 Task: Search one way flight ticket for 2 adults, 2 children, 2 infants in seat in first from Roanoke: Roanoke-blacksburg Regional Airport (woodrum Field) to Greensboro: Piedmont Triad International Airport on 5-1-2023. Choice of flights is JetBlue. Number of bags: 2 carry on bags. Outbound departure time preference is 16:30.
Action: Mouse moved to (195, 345)
Screenshot: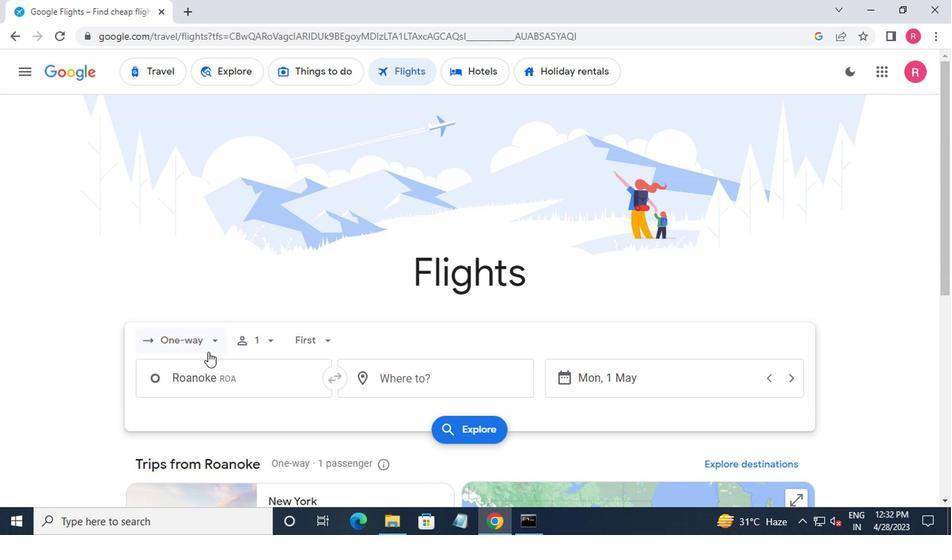 
Action: Mouse pressed left at (195, 345)
Screenshot: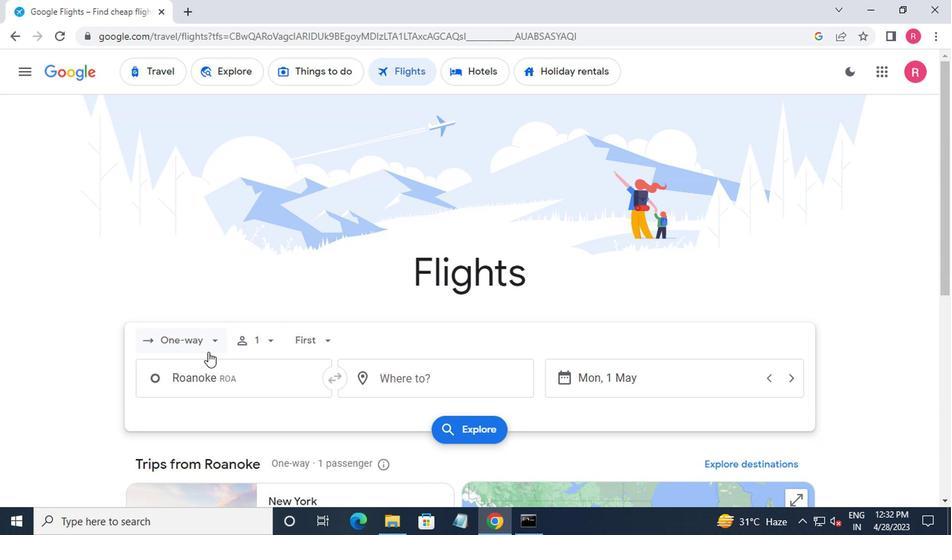 
Action: Mouse moved to (205, 406)
Screenshot: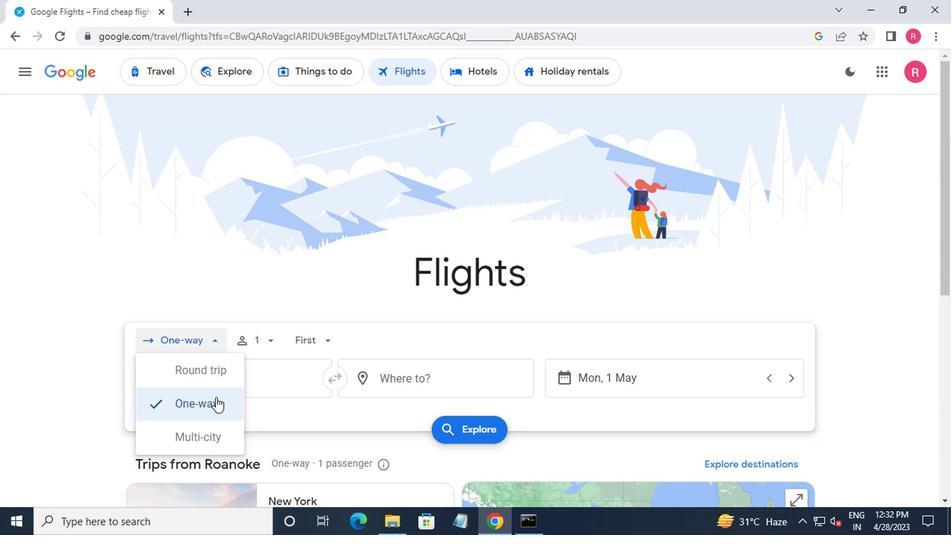 
Action: Mouse pressed left at (205, 406)
Screenshot: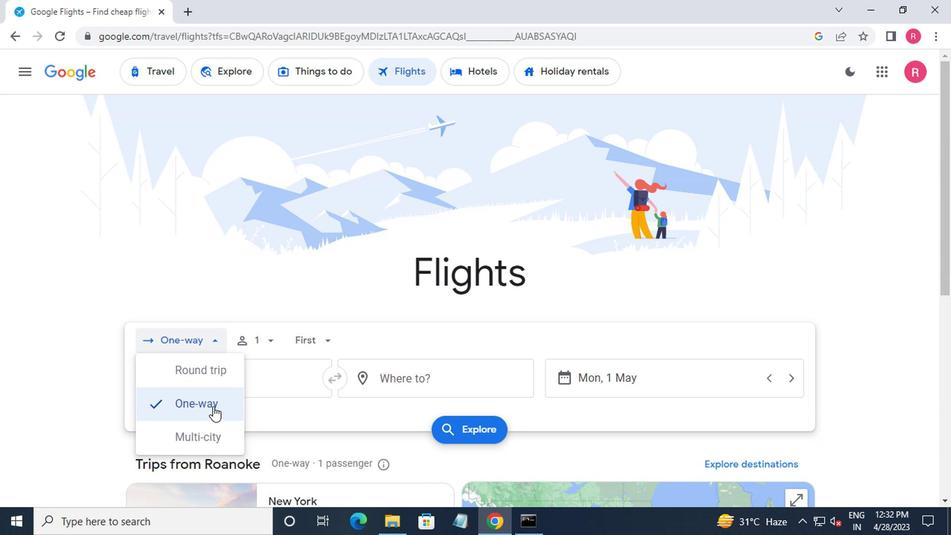 
Action: Mouse moved to (251, 343)
Screenshot: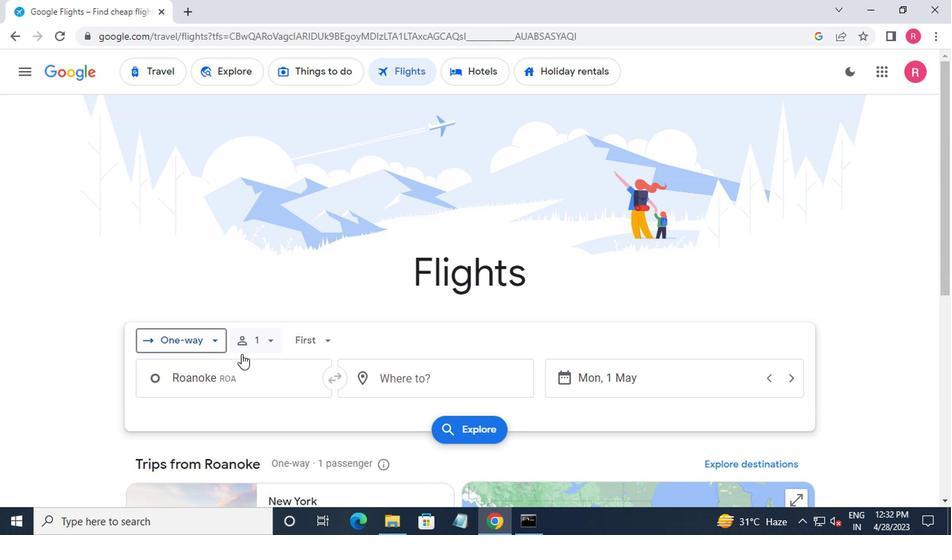
Action: Mouse pressed left at (251, 343)
Screenshot: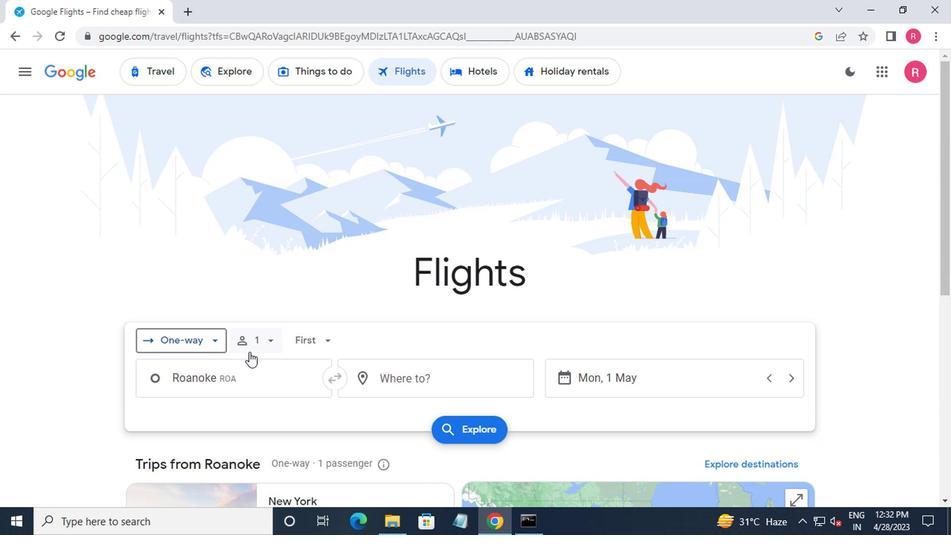 
Action: Mouse moved to (378, 382)
Screenshot: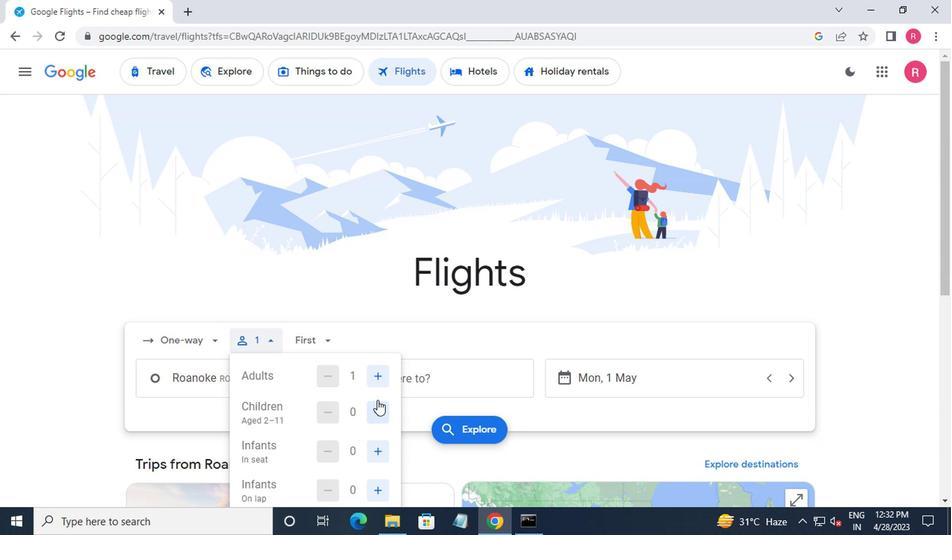 
Action: Mouse pressed left at (378, 382)
Screenshot: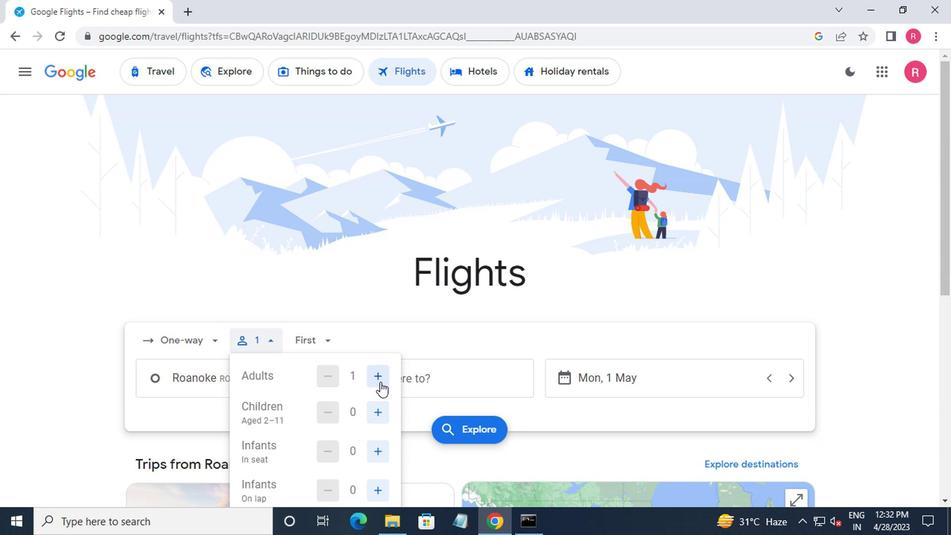 
Action: Mouse pressed left at (378, 382)
Screenshot: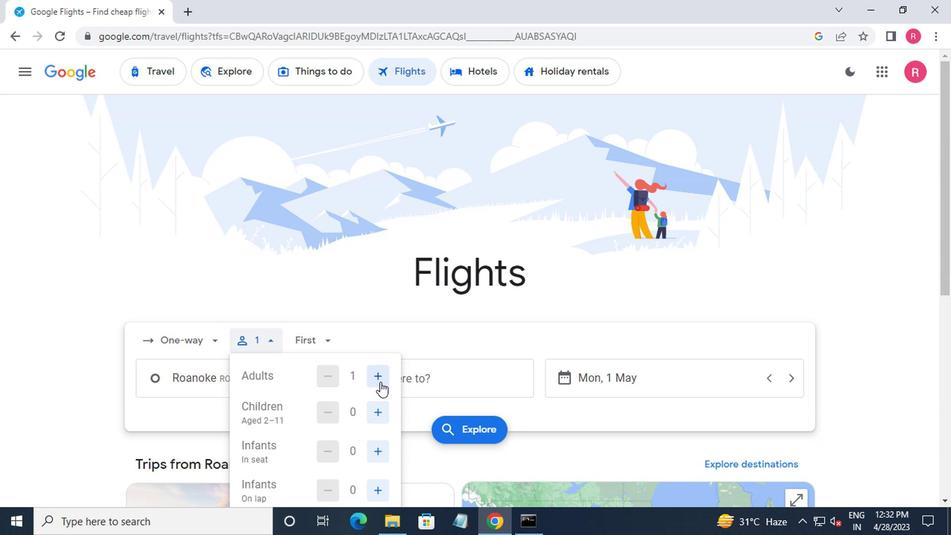 
Action: Mouse moved to (378, 381)
Screenshot: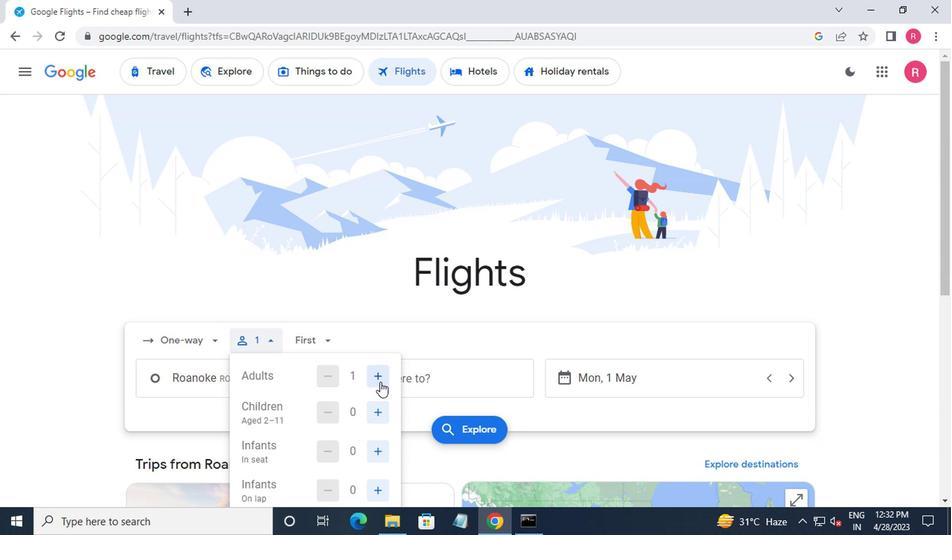 
Action: Mouse pressed left at (378, 381)
Screenshot: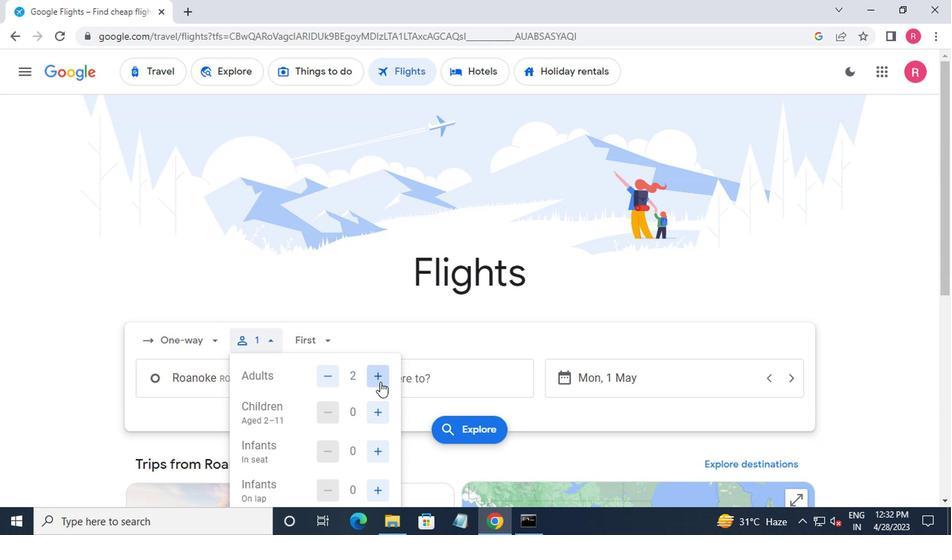 
Action: Mouse pressed left at (378, 381)
Screenshot: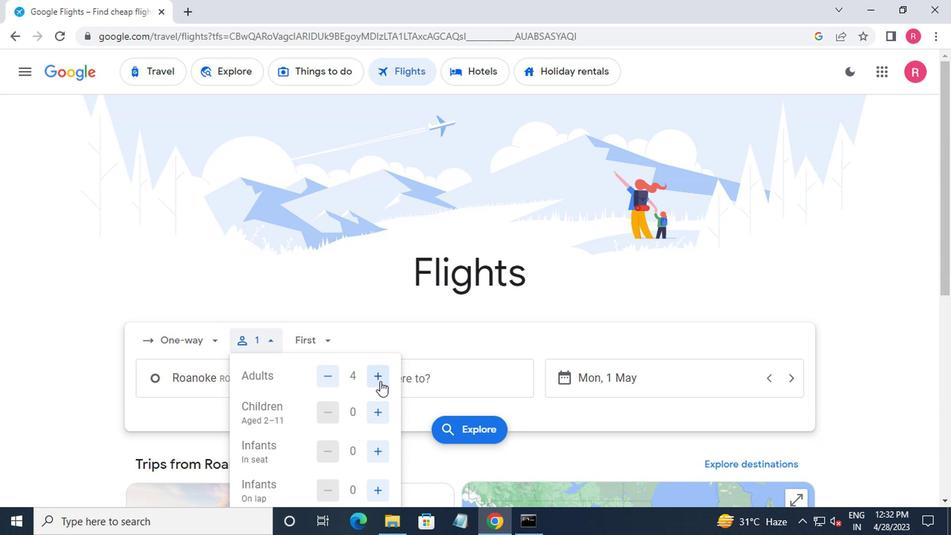 
Action: Mouse moved to (374, 419)
Screenshot: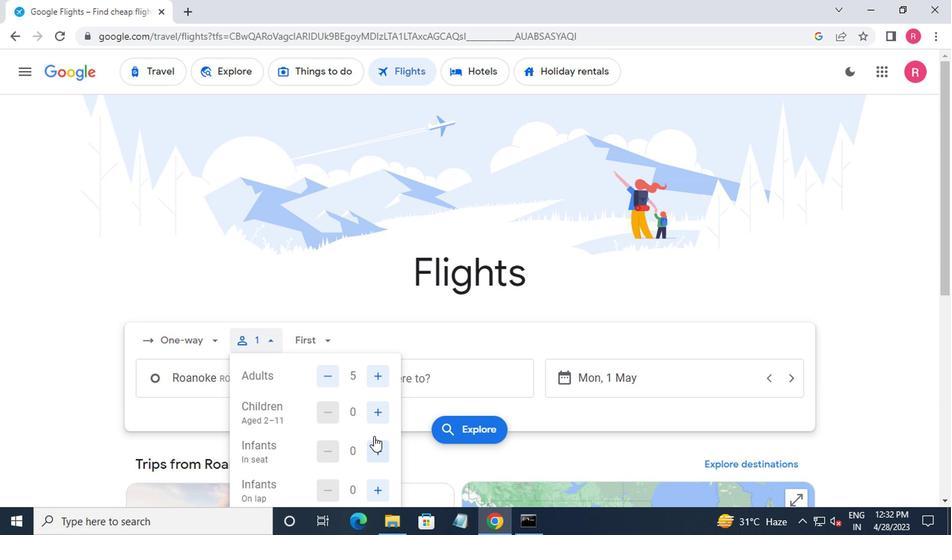 
Action: Mouse pressed left at (374, 419)
Screenshot: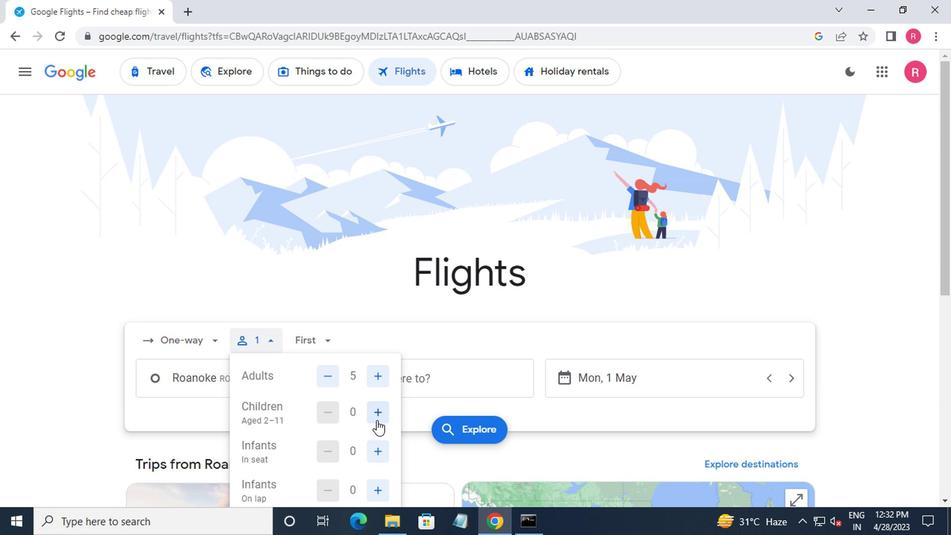 
Action: Mouse pressed left at (374, 419)
Screenshot: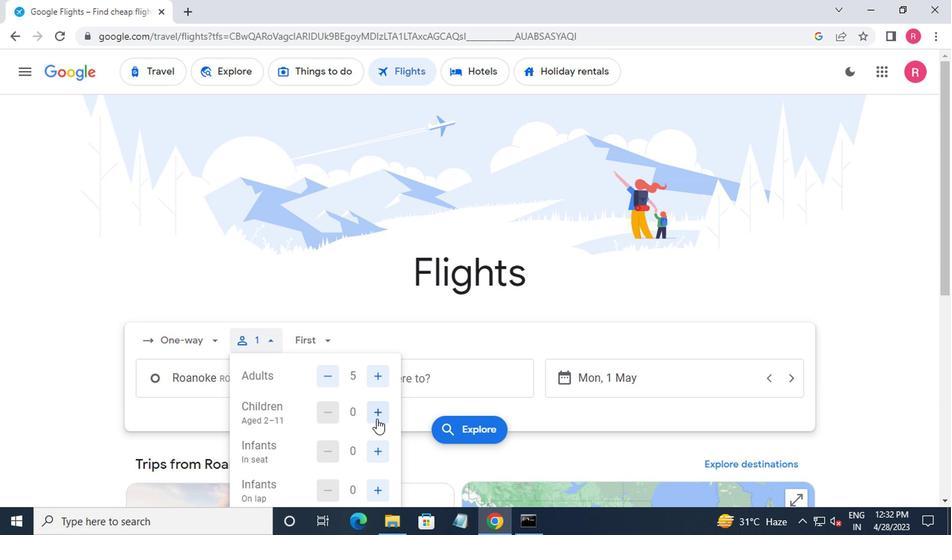 
Action: Mouse pressed left at (374, 419)
Screenshot: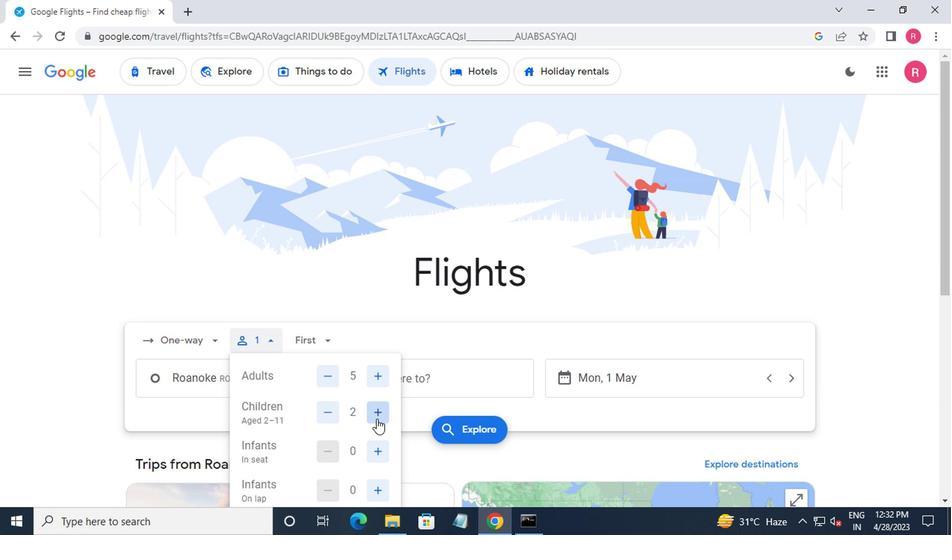 
Action: Mouse moved to (333, 414)
Screenshot: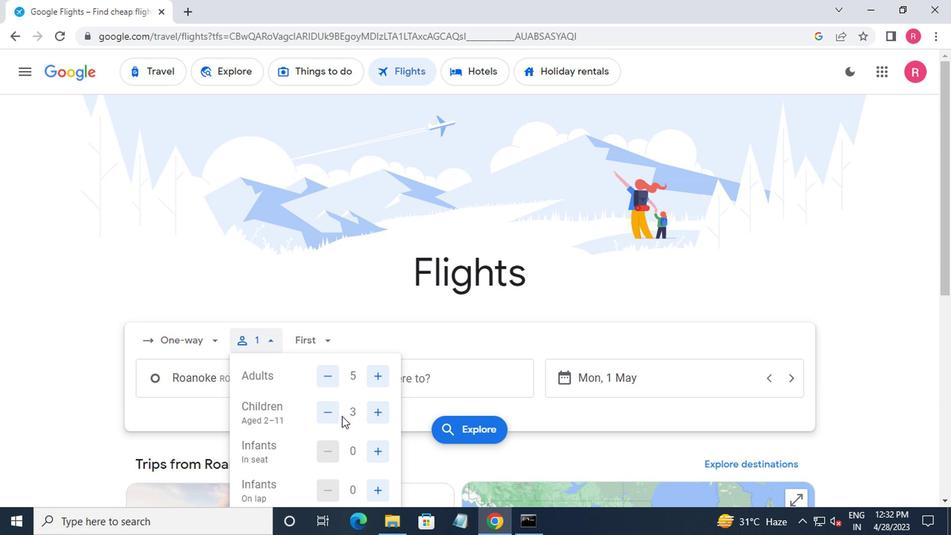 
Action: Mouse pressed left at (333, 414)
Screenshot: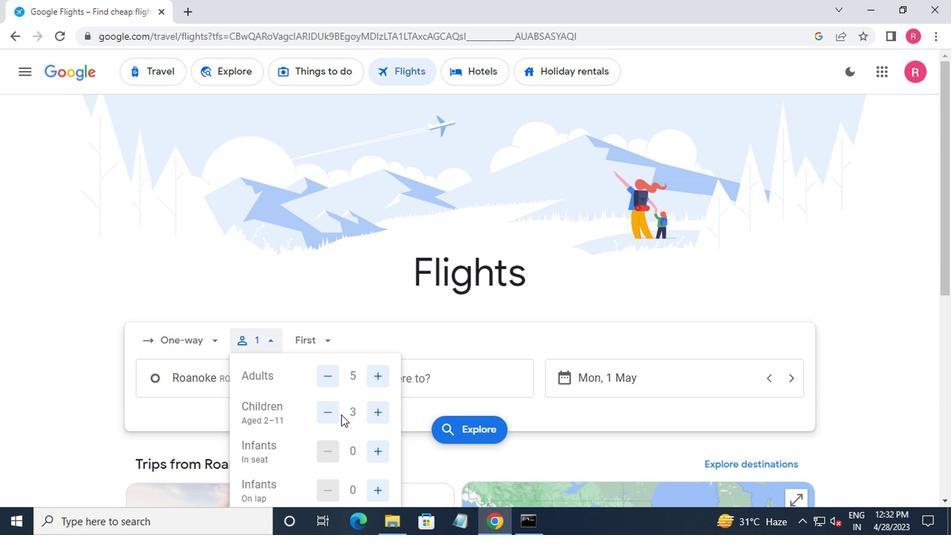 
Action: Mouse moved to (373, 454)
Screenshot: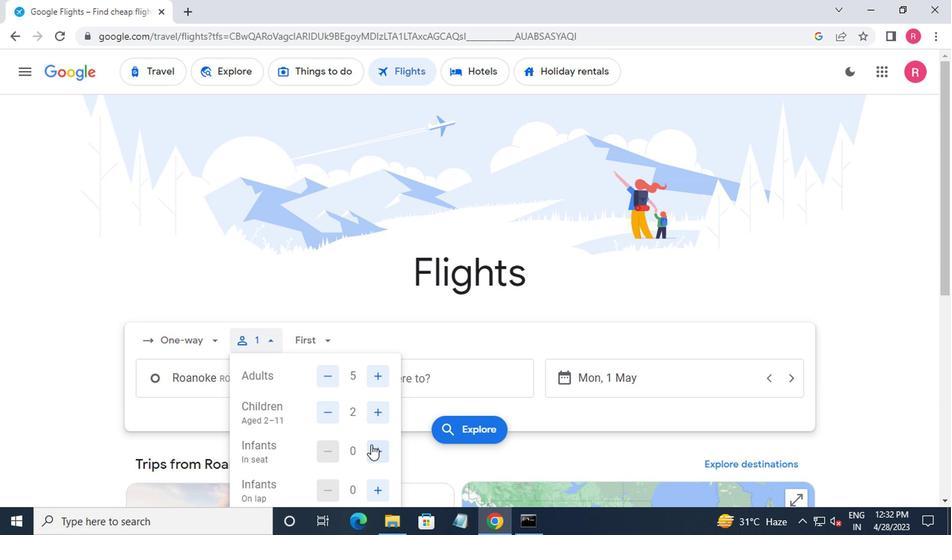 
Action: Mouse pressed left at (373, 454)
Screenshot: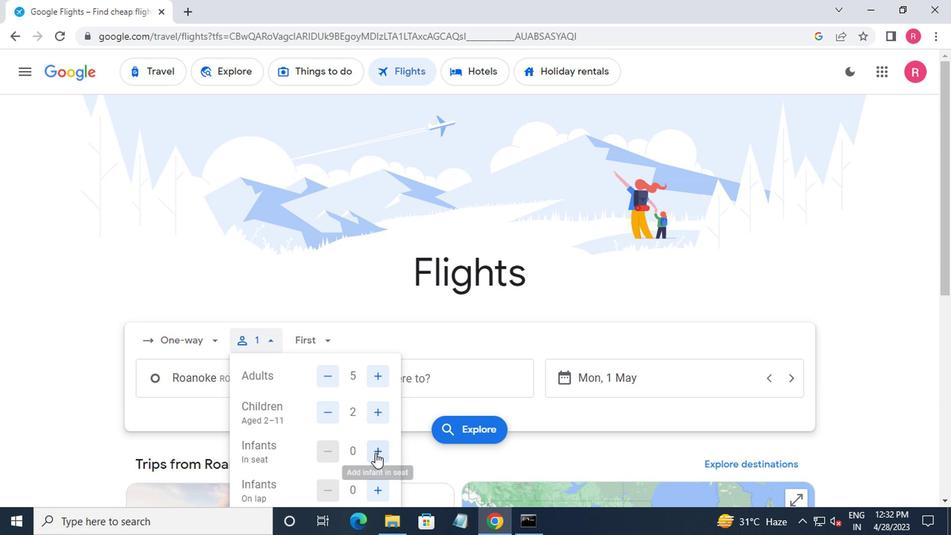 
Action: Mouse moved to (382, 491)
Screenshot: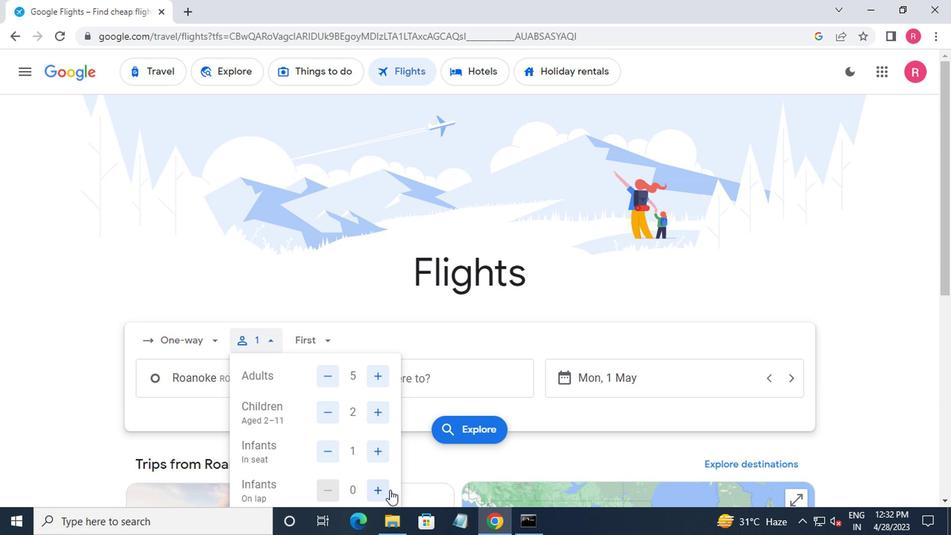 
Action: Mouse pressed left at (382, 491)
Screenshot: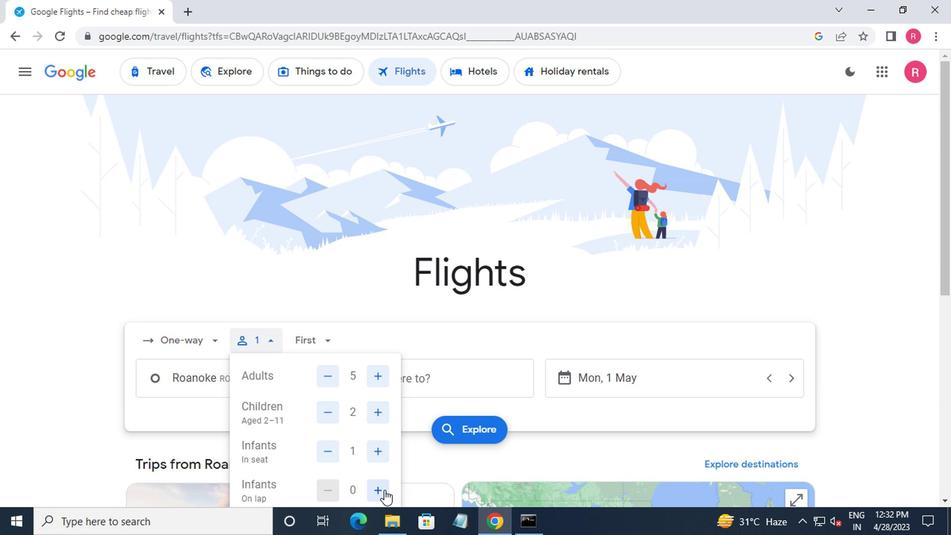 
Action: Mouse pressed left at (382, 491)
Screenshot: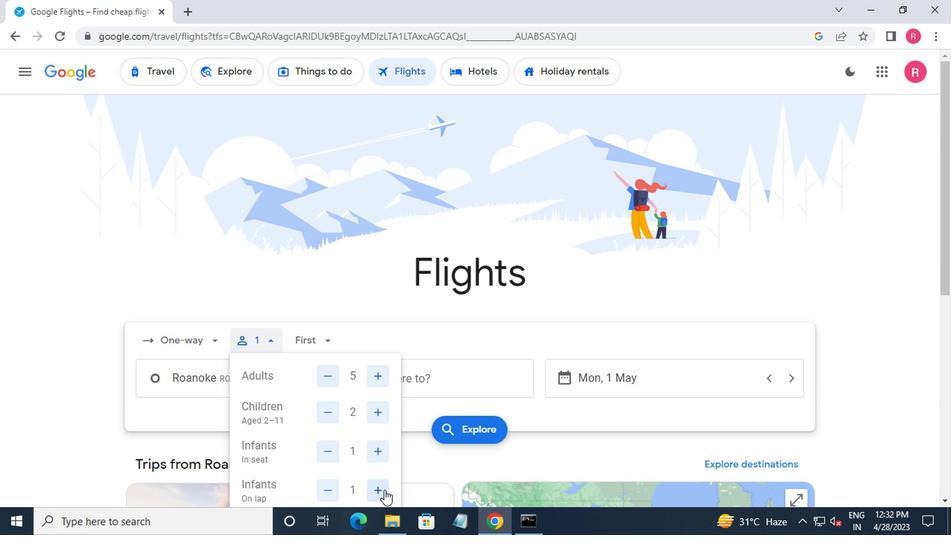
Action: Mouse moved to (328, 492)
Screenshot: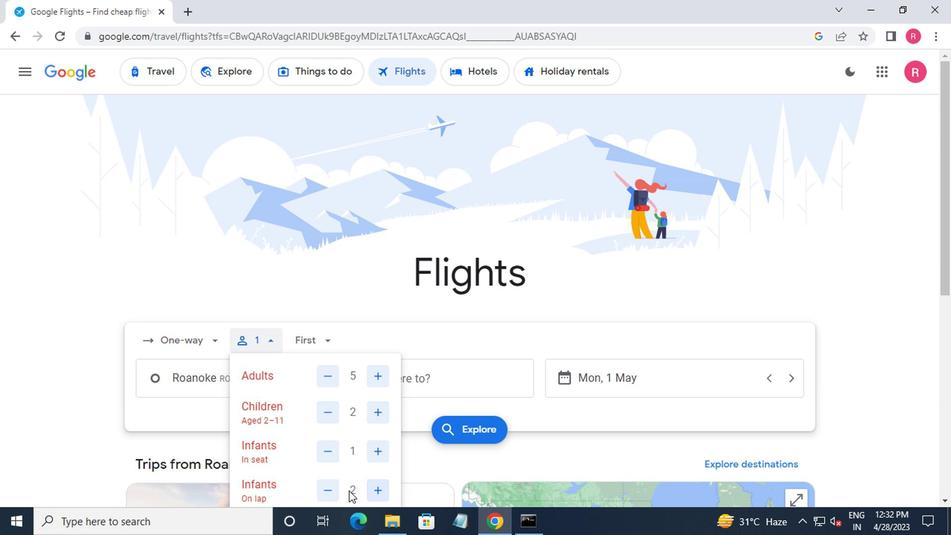 
Action: Mouse pressed left at (328, 492)
Screenshot: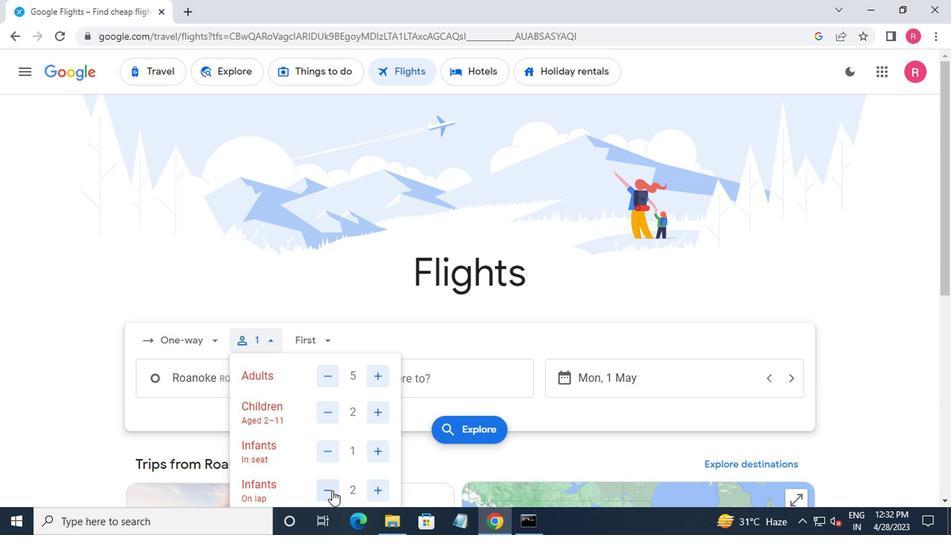 
Action: Mouse moved to (304, 337)
Screenshot: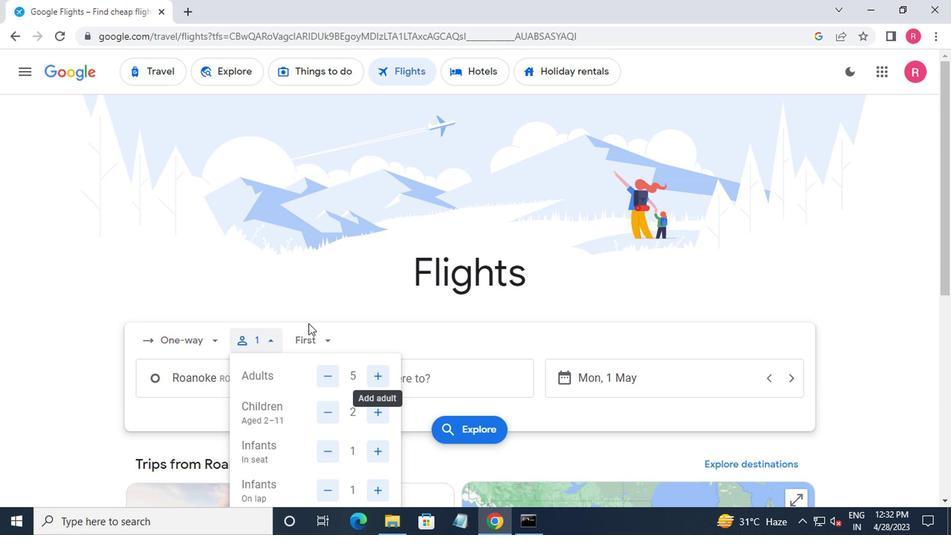 
Action: Mouse pressed left at (304, 337)
Screenshot: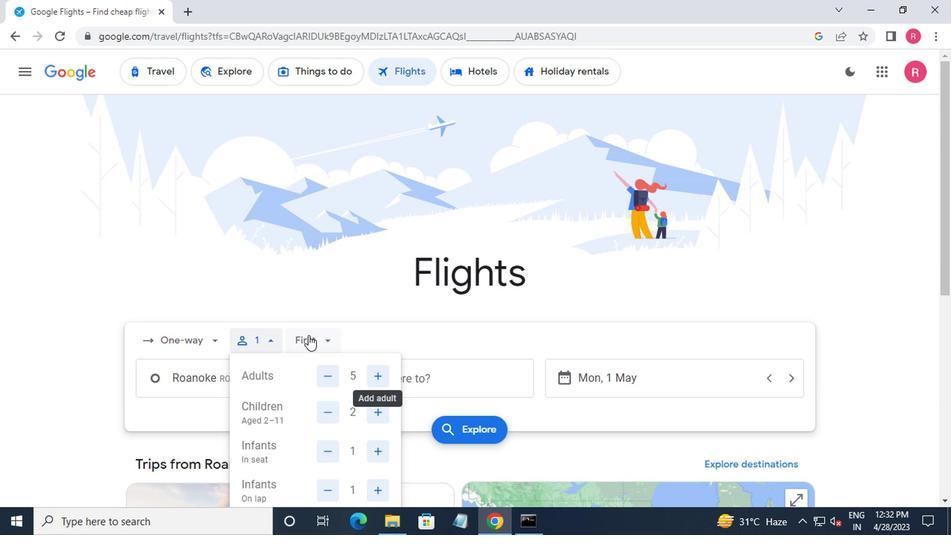 
Action: Mouse moved to (348, 378)
Screenshot: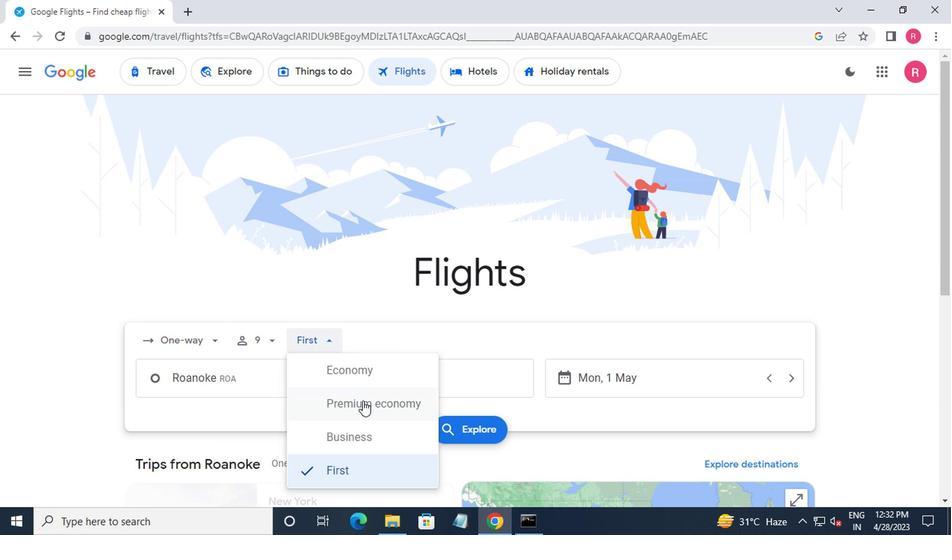 
Action: Mouse pressed left at (348, 378)
Screenshot: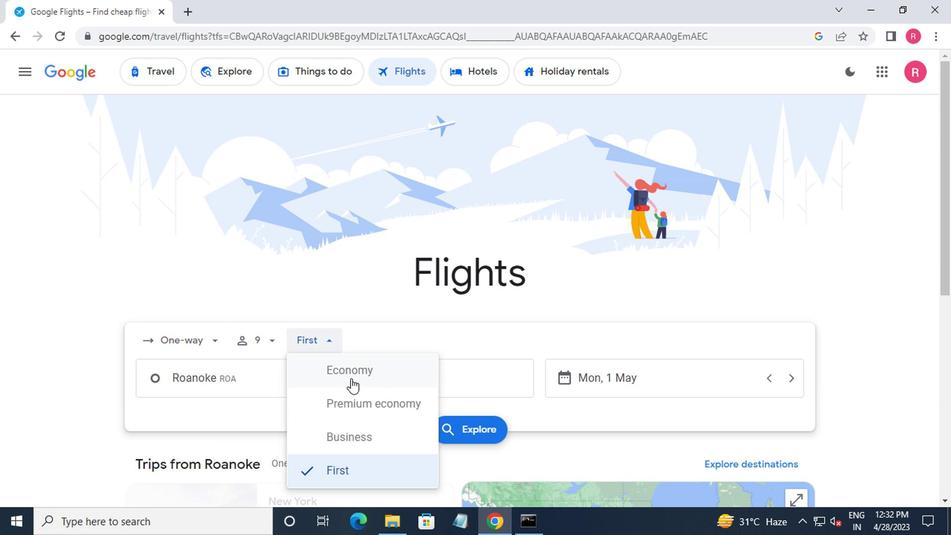 
Action: Mouse moved to (289, 386)
Screenshot: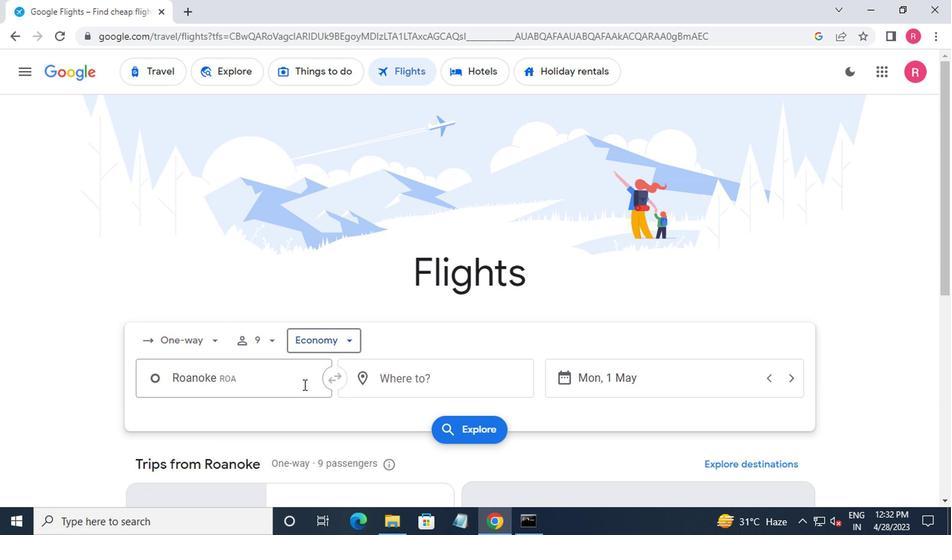 
Action: Mouse pressed left at (289, 386)
Screenshot: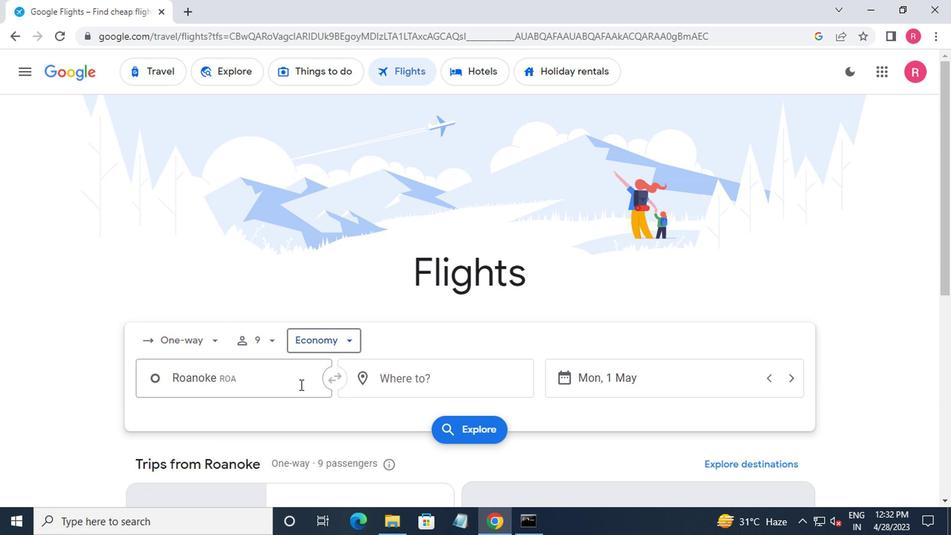 
Action: Mouse moved to (297, 450)
Screenshot: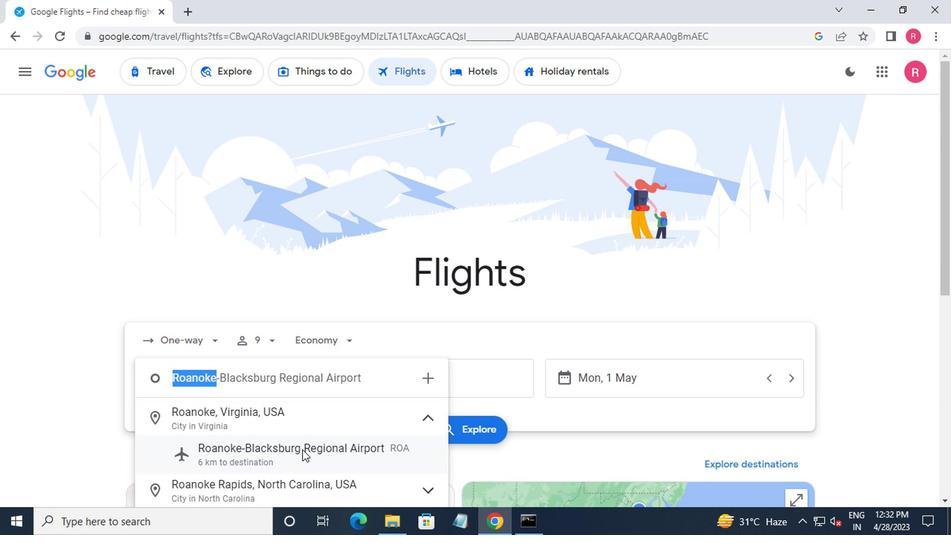 
Action: Mouse pressed left at (297, 450)
Screenshot: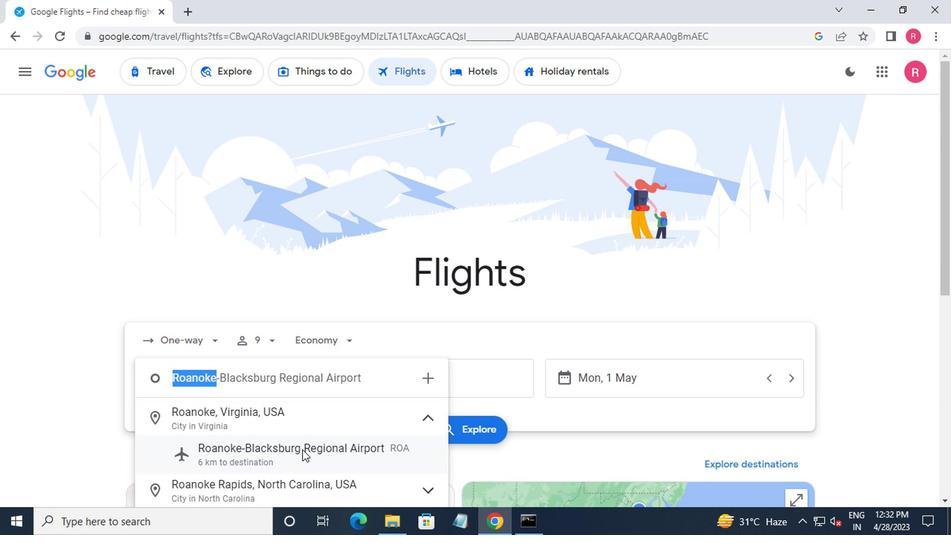 
Action: Mouse moved to (393, 388)
Screenshot: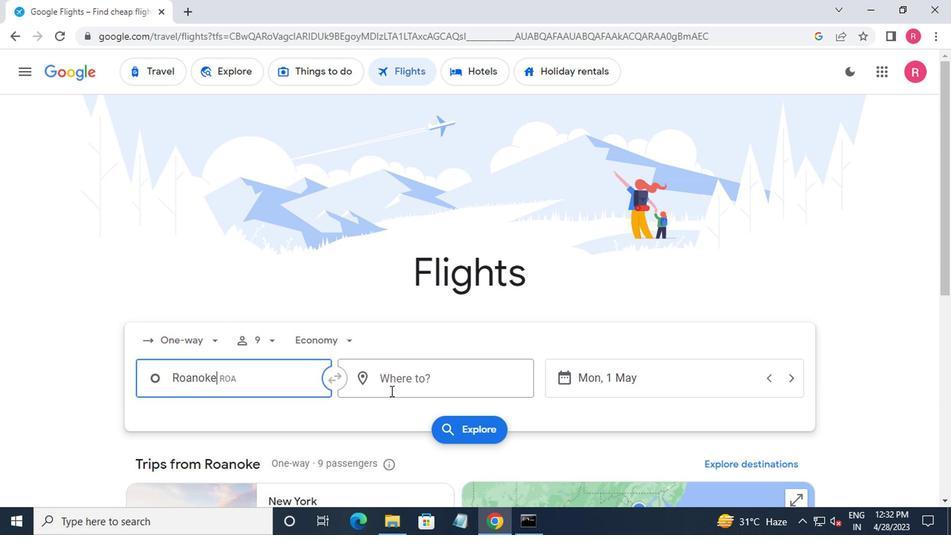 
Action: Mouse pressed left at (393, 388)
Screenshot: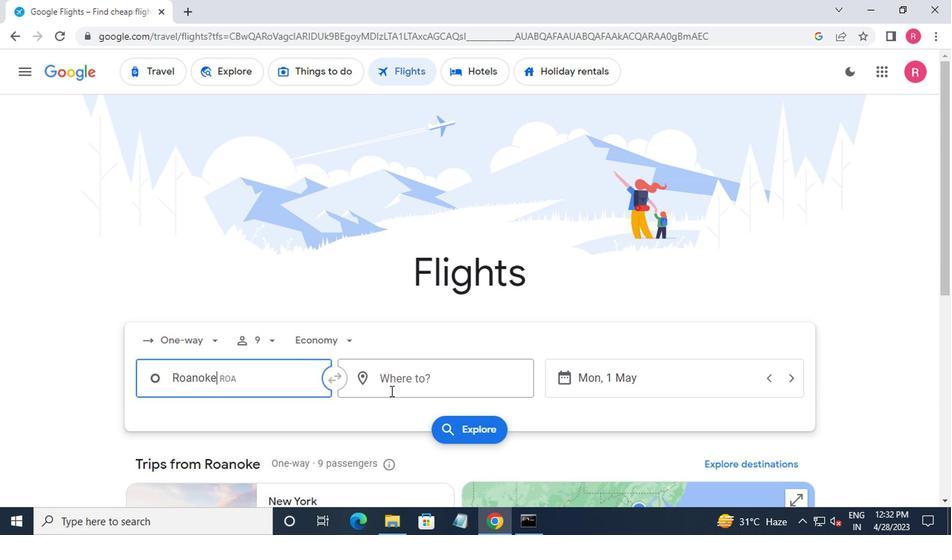 
Action: Mouse moved to (410, 457)
Screenshot: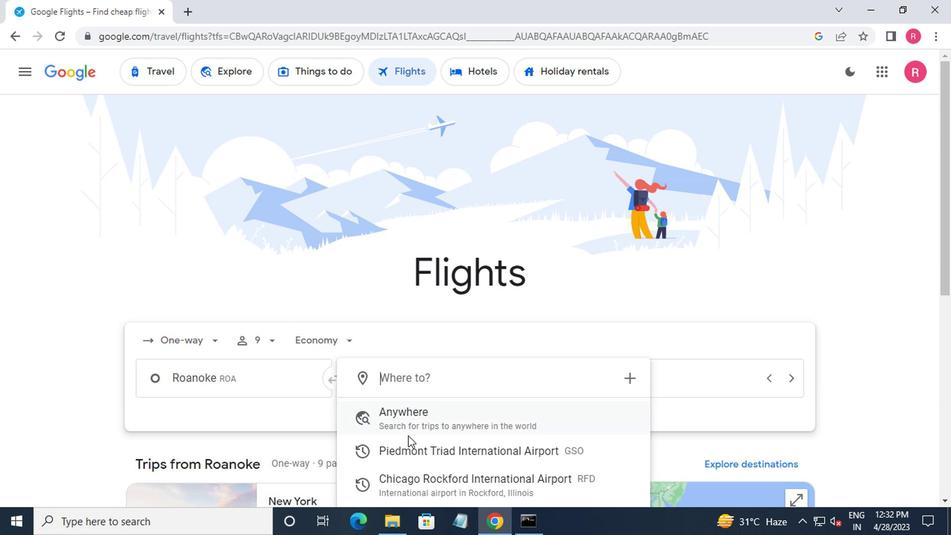 
Action: Mouse scrolled (410, 456) with delta (0, 0)
Screenshot: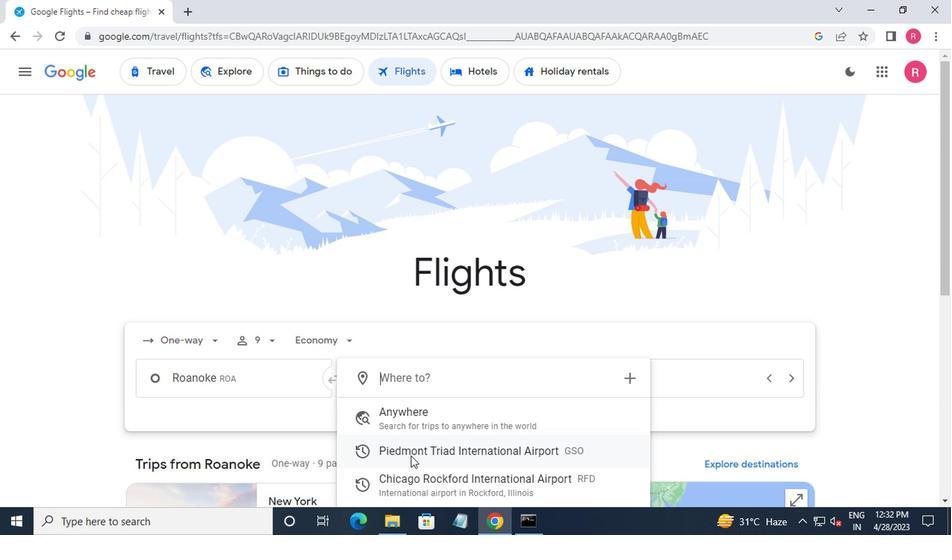 
Action: Mouse moved to (402, 453)
Screenshot: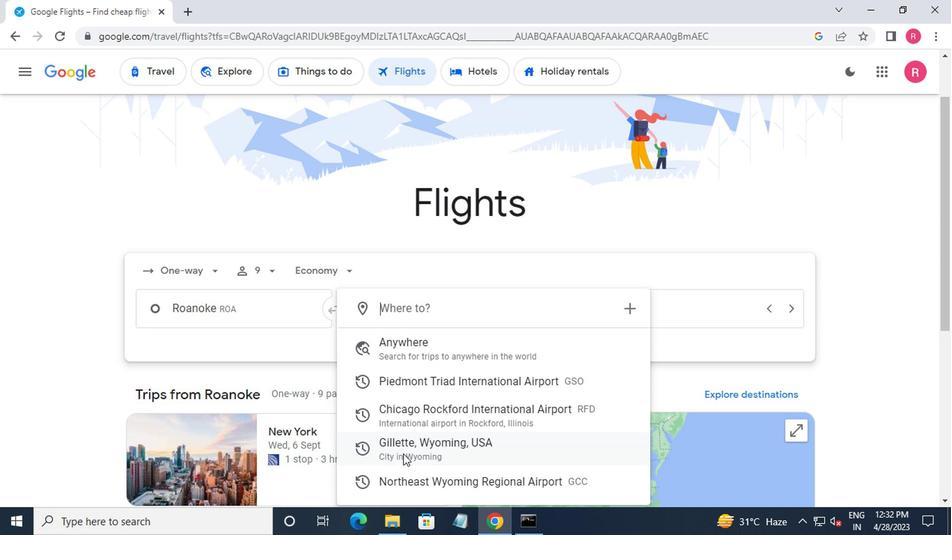 
Action: Mouse pressed left at (402, 453)
Screenshot: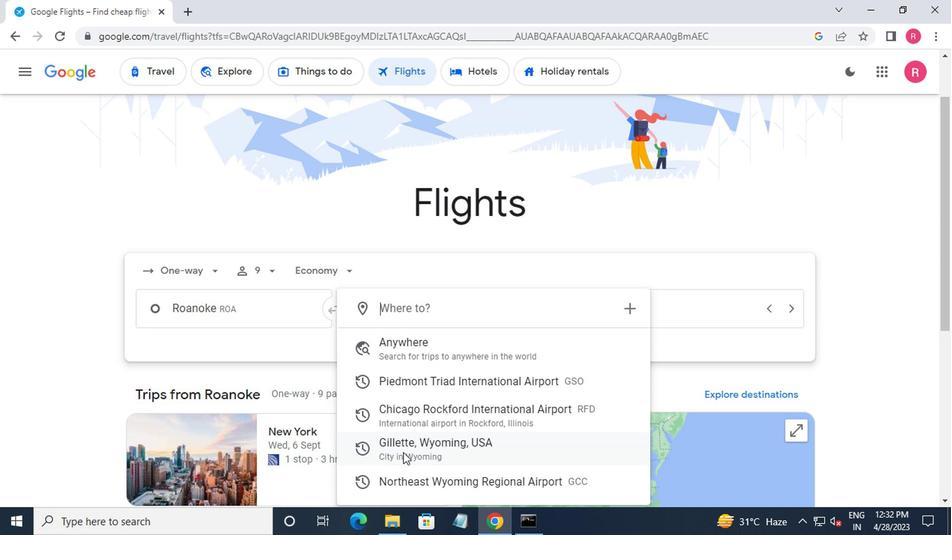 
Action: Mouse moved to (649, 310)
Screenshot: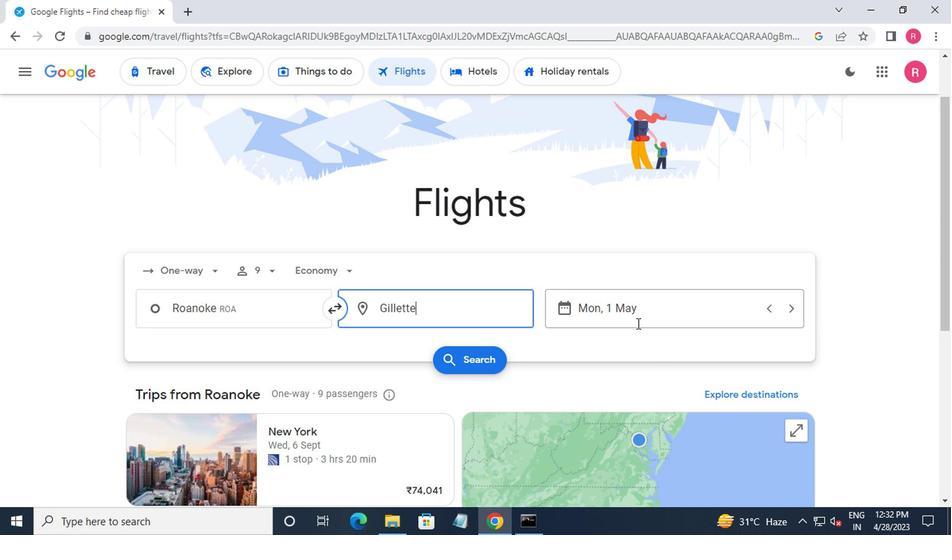 
Action: Mouse pressed left at (649, 310)
Screenshot: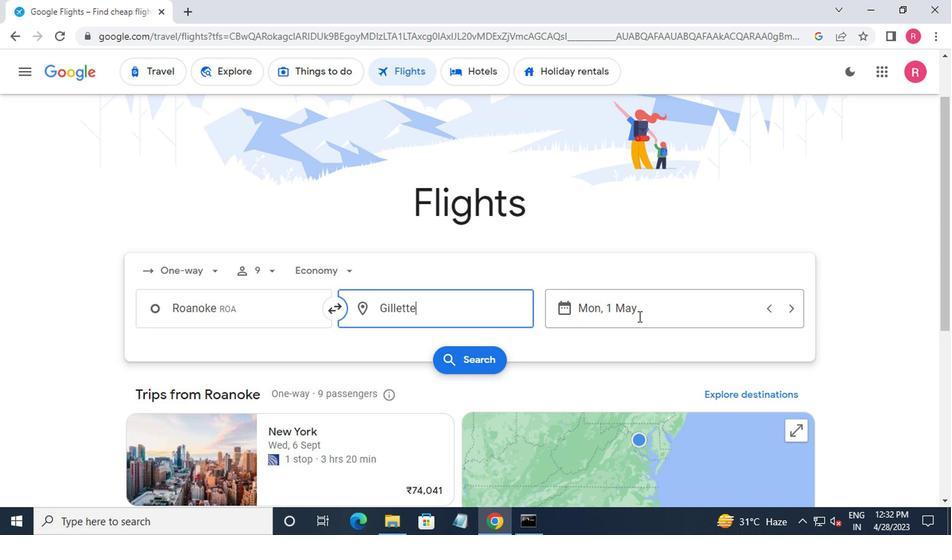 
Action: Mouse moved to (651, 313)
Screenshot: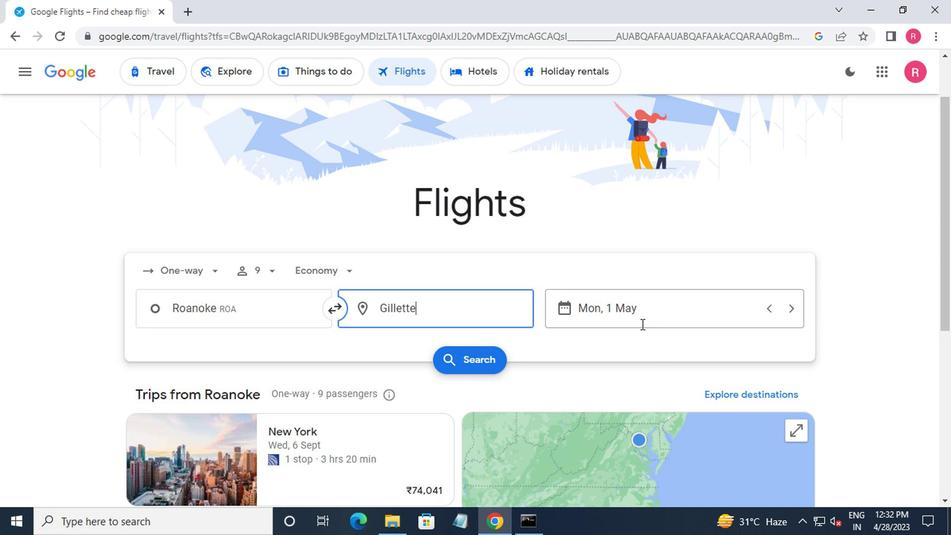 
Action: Mouse pressed left at (651, 313)
Screenshot: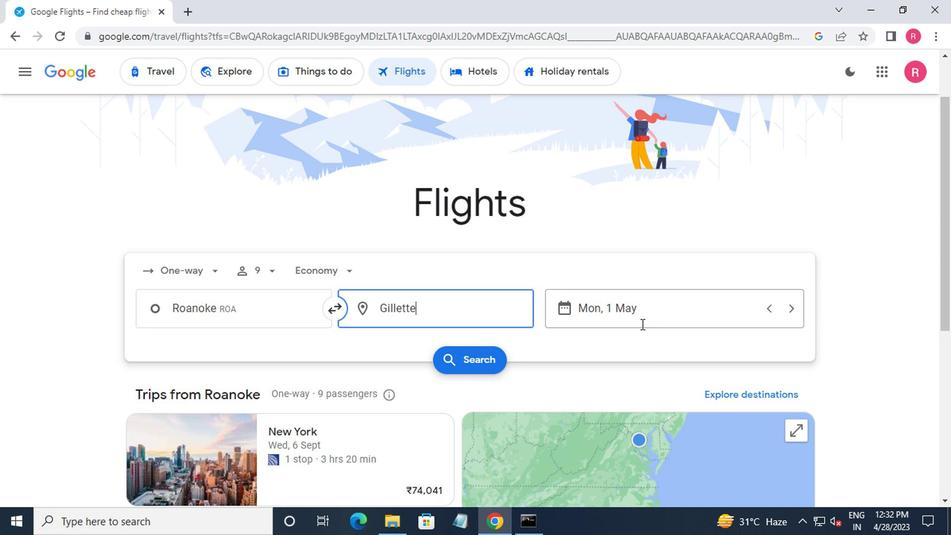 
Action: Mouse moved to (616, 255)
Screenshot: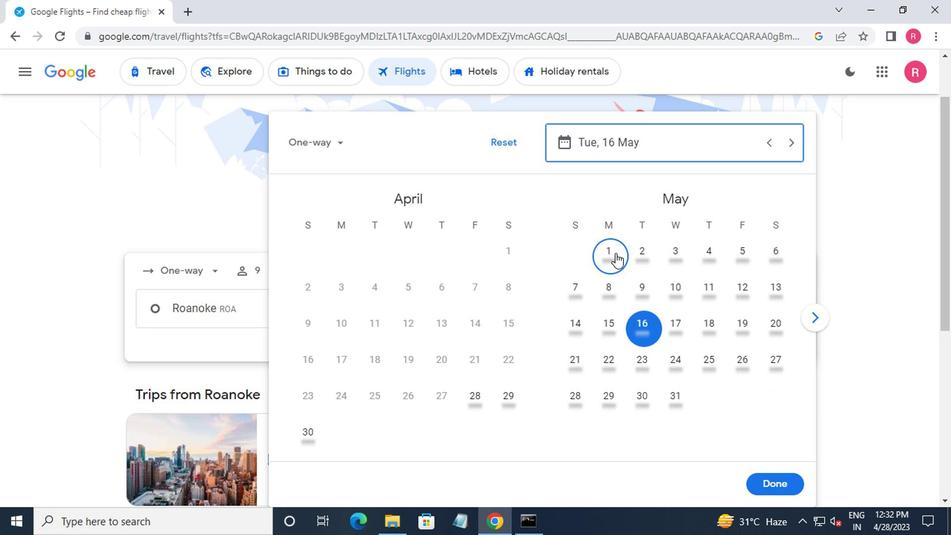 
Action: Mouse pressed left at (616, 255)
Screenshot: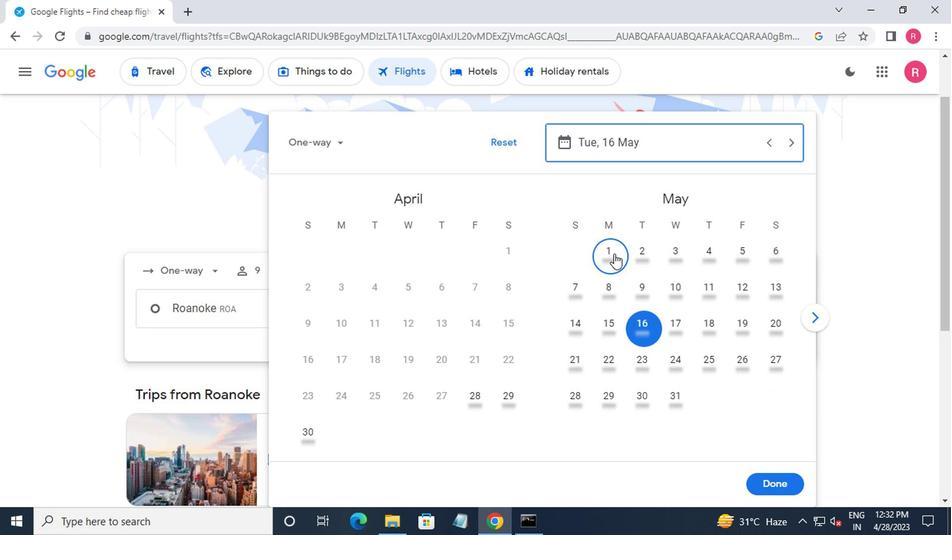 
Action: Mouse moved to (782, 482)
Screenshot: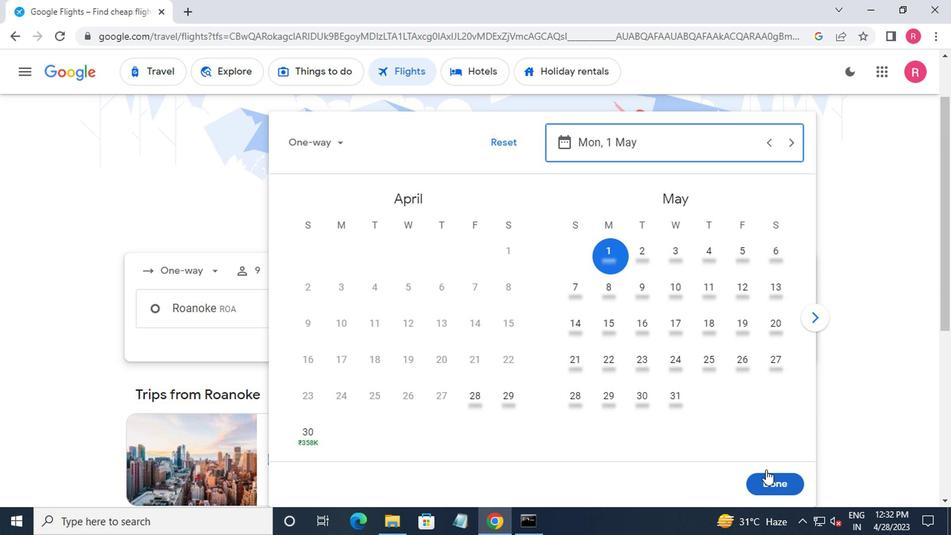 
Action: Mouse pressed left at (782, 482)
Screenshot: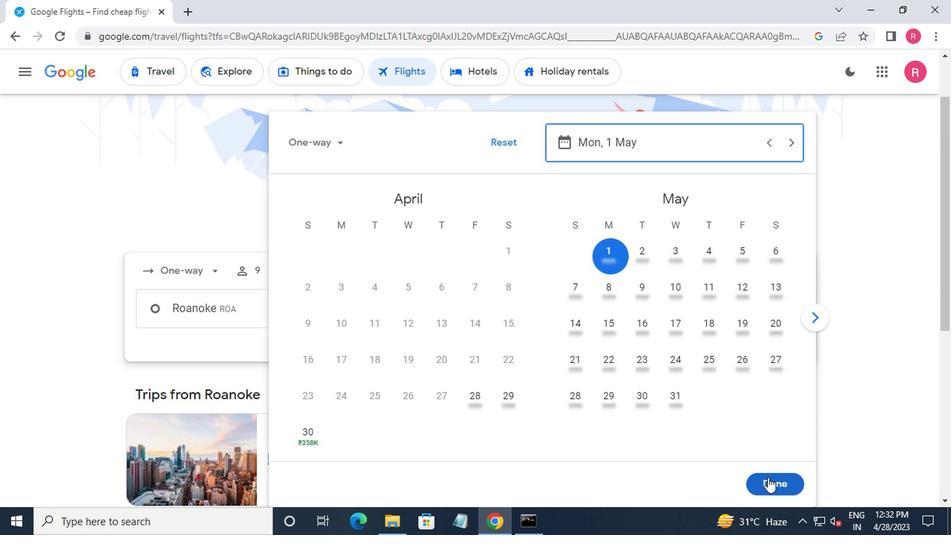 
Action: Mouse moved to (448, 357)
Screenshot: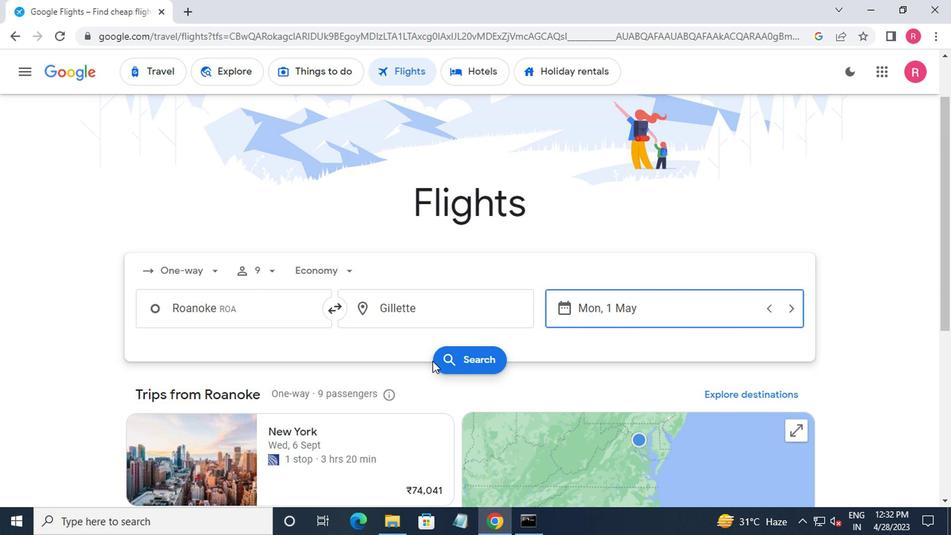 
Action: Mouse pressed left at (448, 357)
Screenshot: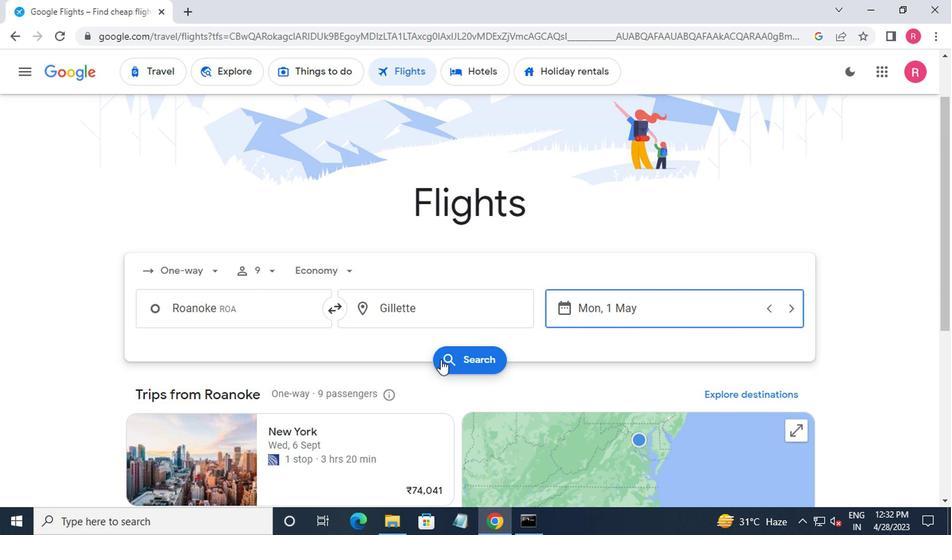 
Action: Mouse moved to (145, 200)
Screenshot: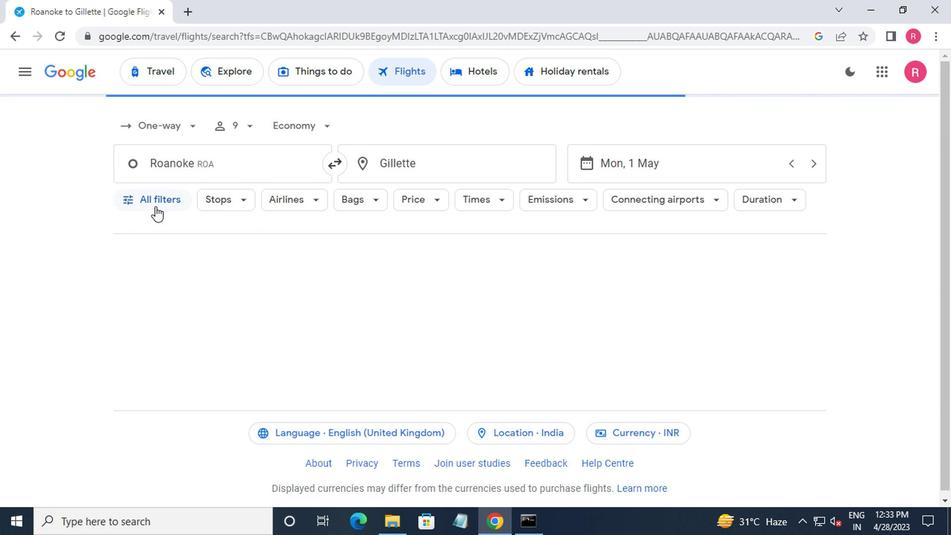 
Action: Mouse pressed left at (145, 200)
Screenshot: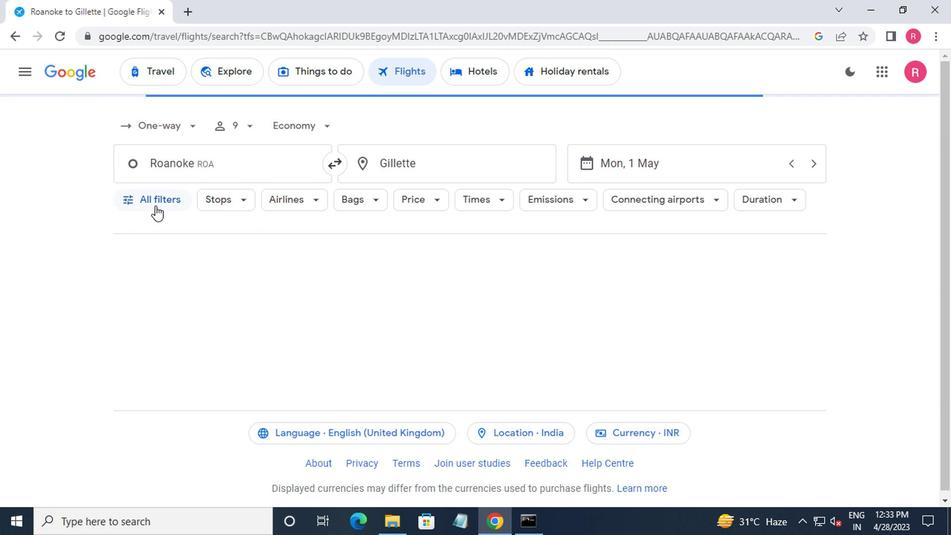 
Action: Mouse moved to (201, 310)
Screenshot: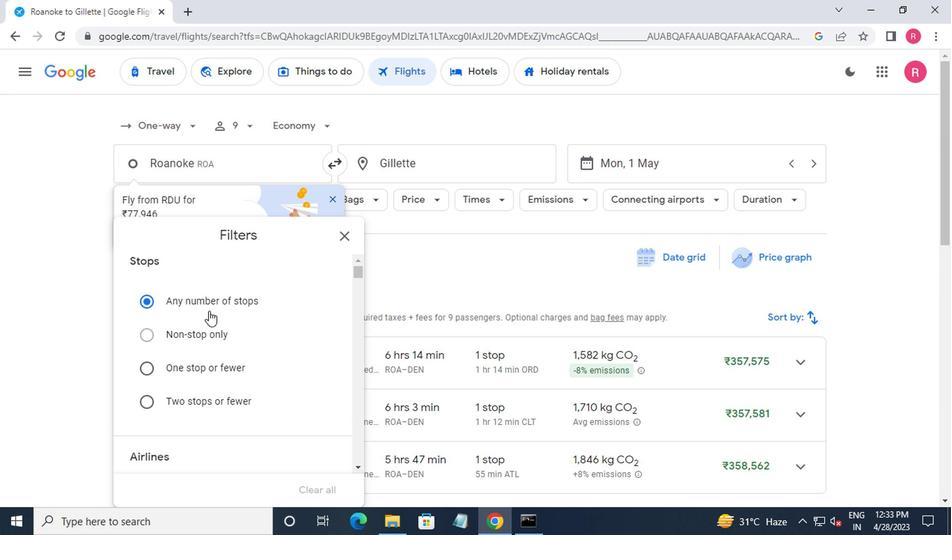 
Action: Mouse scrolled (201, 309) with delta (0, 0)
Screenshot: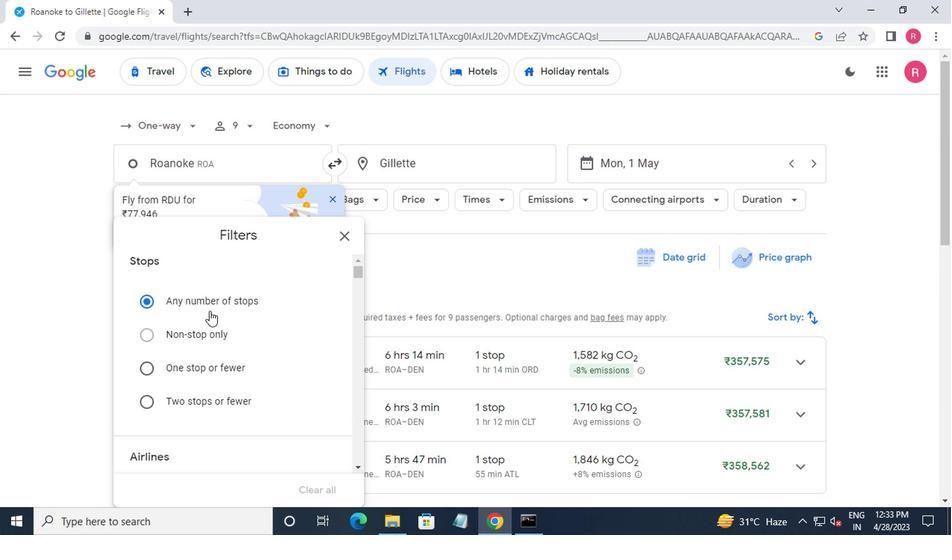 
Action: Mouse scrolled (201, 309) with delta (0, 0)
Screenshot: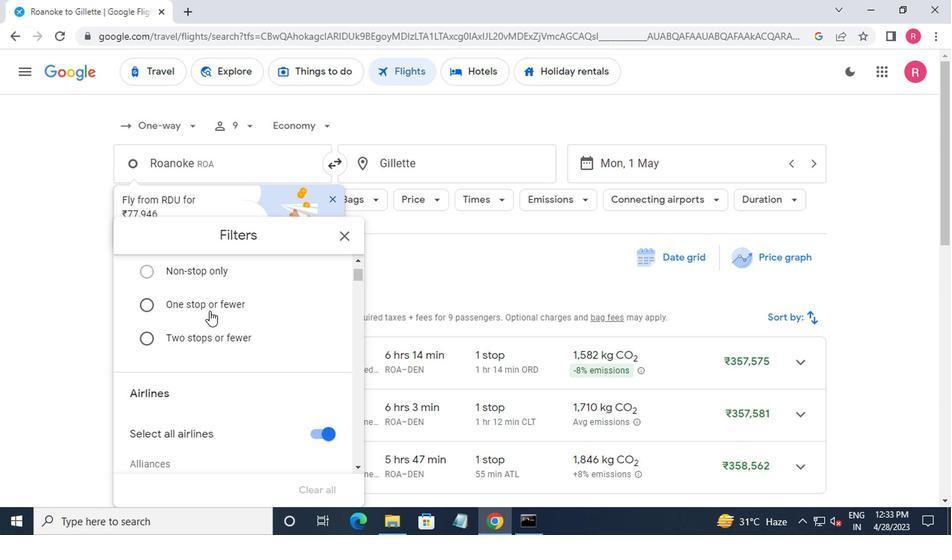 
Action: Mouse scrolled (201, 309) with delta (0, 0)
Screenshot: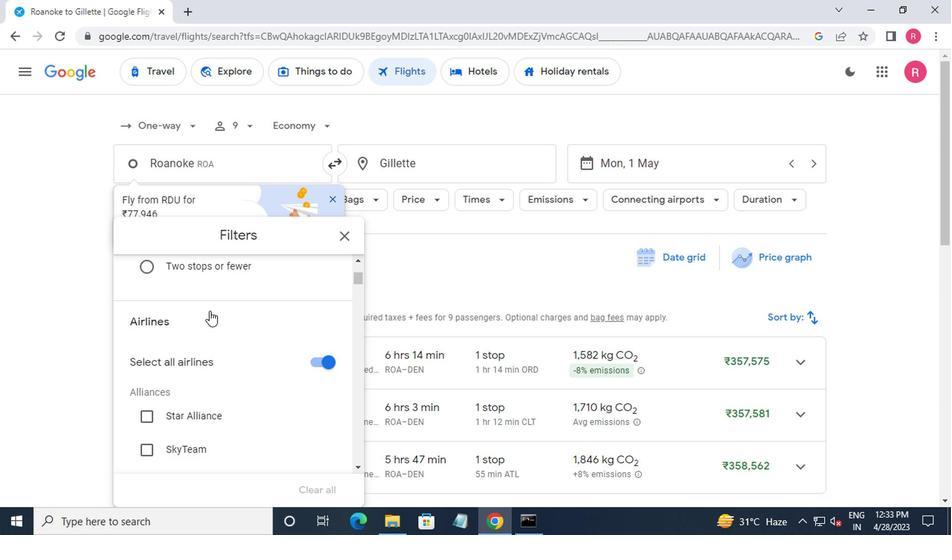 
Action: Mouse scrolled (201, 309) with delta (0, 0)
Screenshot: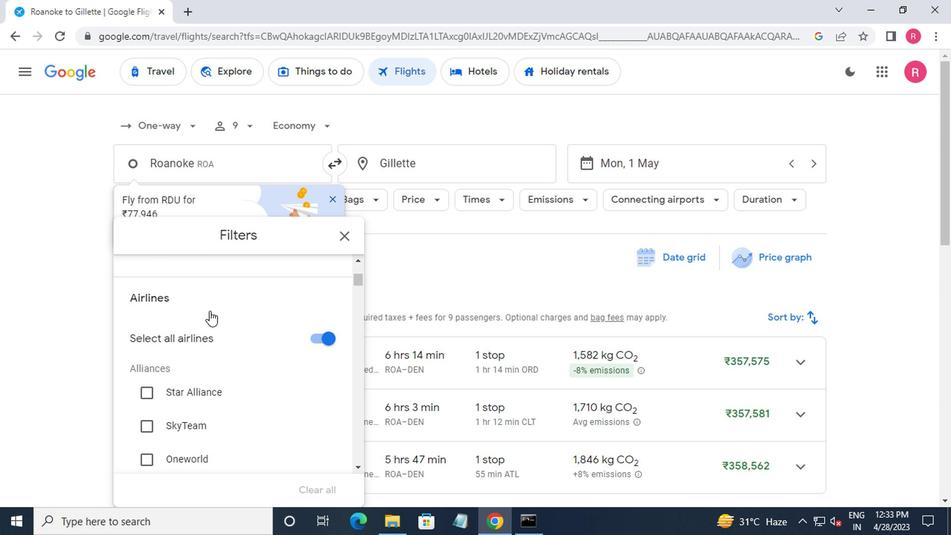 
Action: Mouse moved to (202, 310)
Screenshot: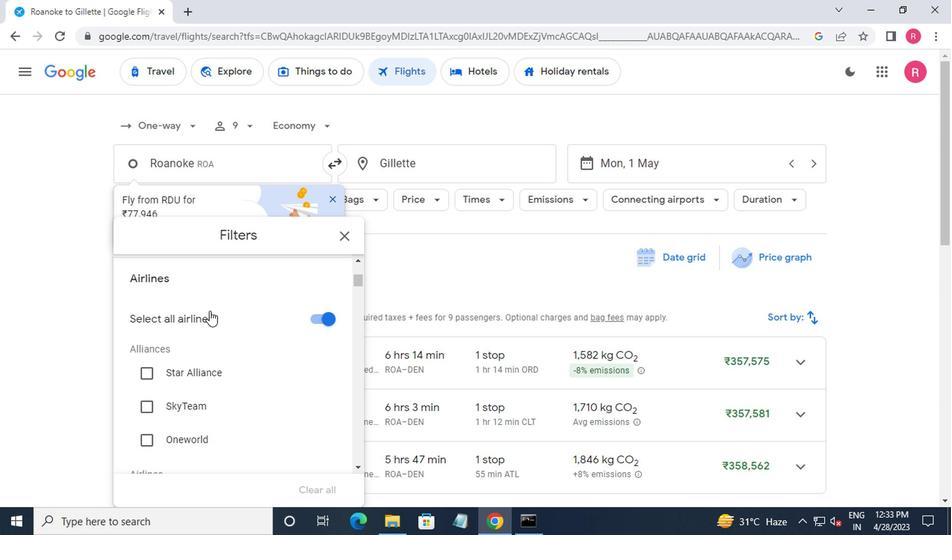 
Action: Mouse scrolled (202, 309) with delta (0, 0)
Screenshot: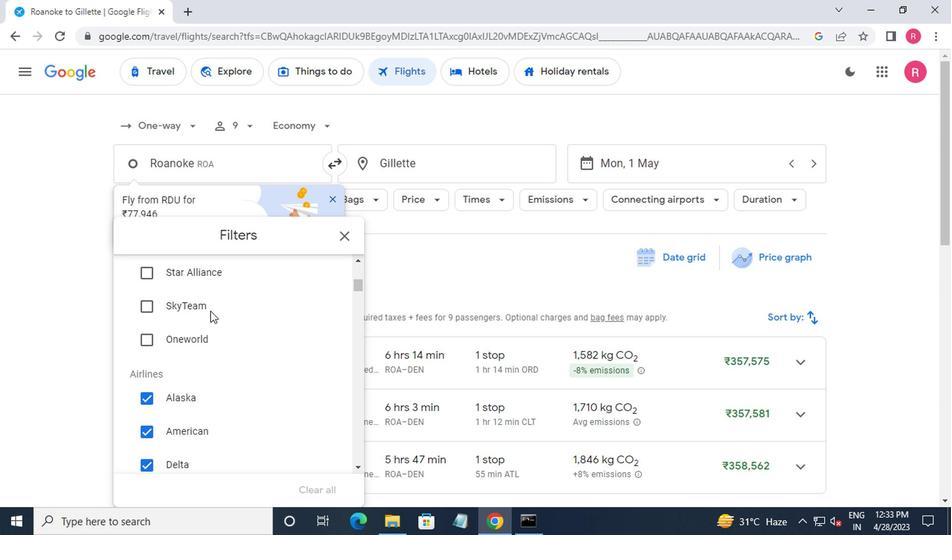 
Action: Mouse moved to (202, 310)
Screenshot: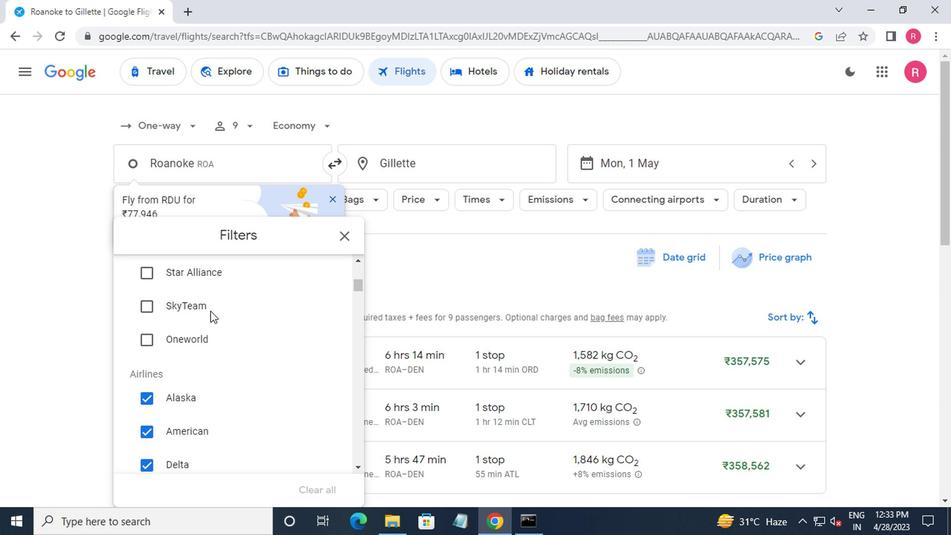 
Action: Mouse scrolled (202, 309) with delta (0, 0)
Screenshot: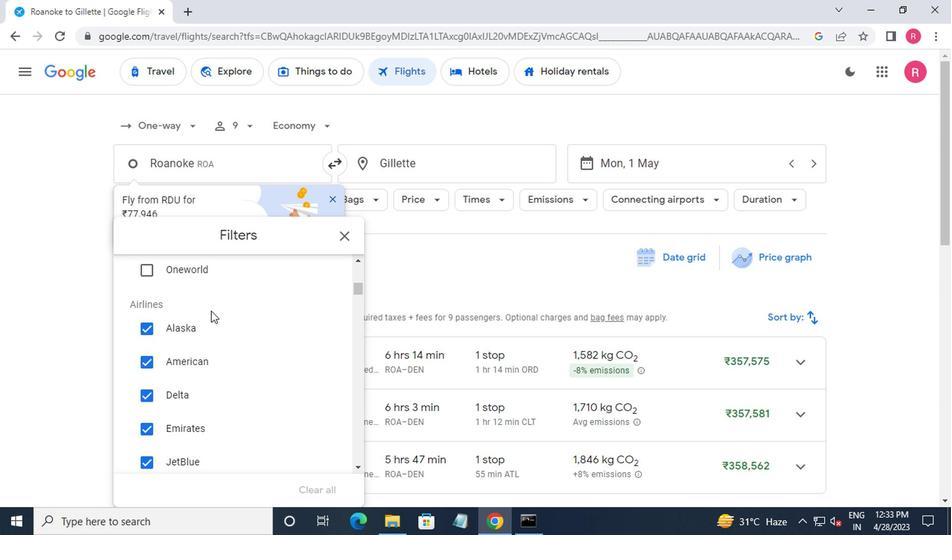 
Action: Mouse moved to (202, 310)
Screenshot: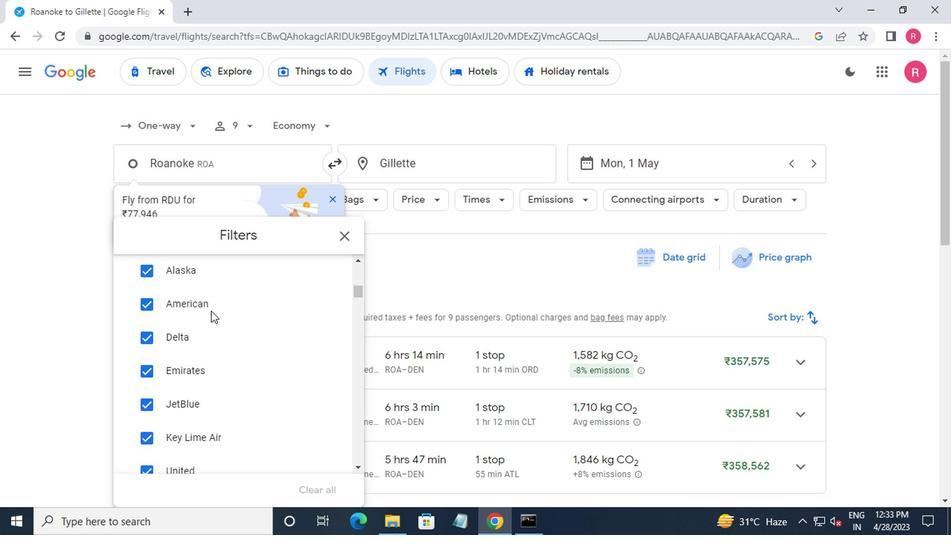 
Action: Mouse scrolled (202, 309) with delta (0, 0)
Screenshot: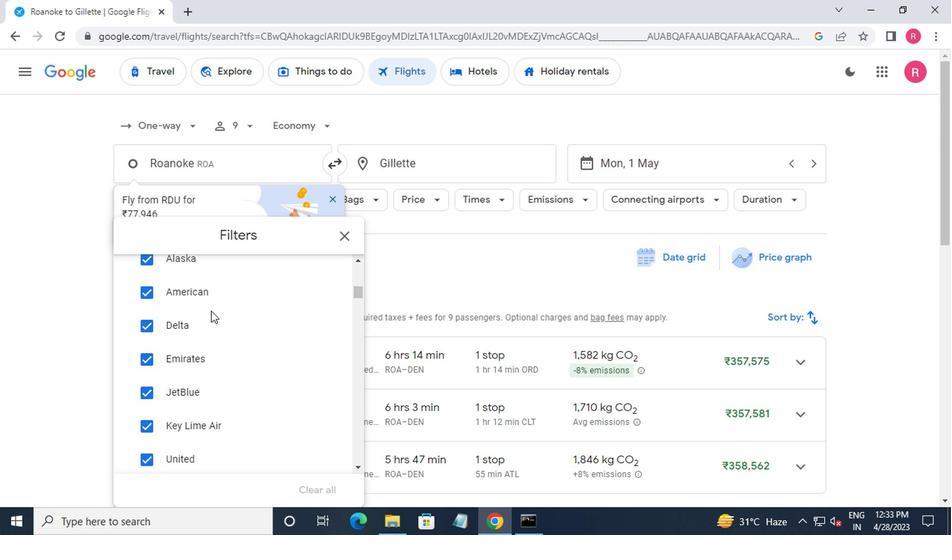 
Action: Mouse scrolled (202, 309) with delta (0, 0)
Screenshot: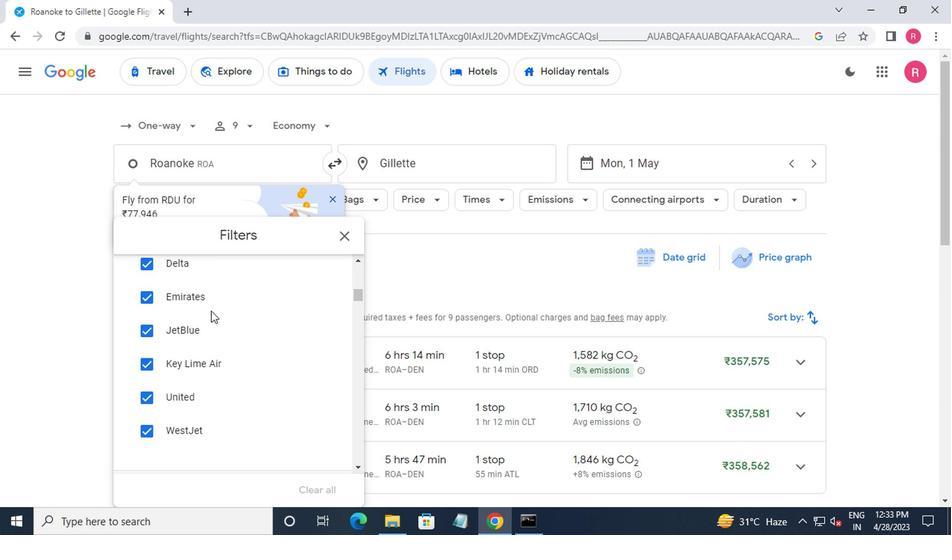 
Action: Mouse scrolled (202, 310) with delta (0, 0)
Screenshot: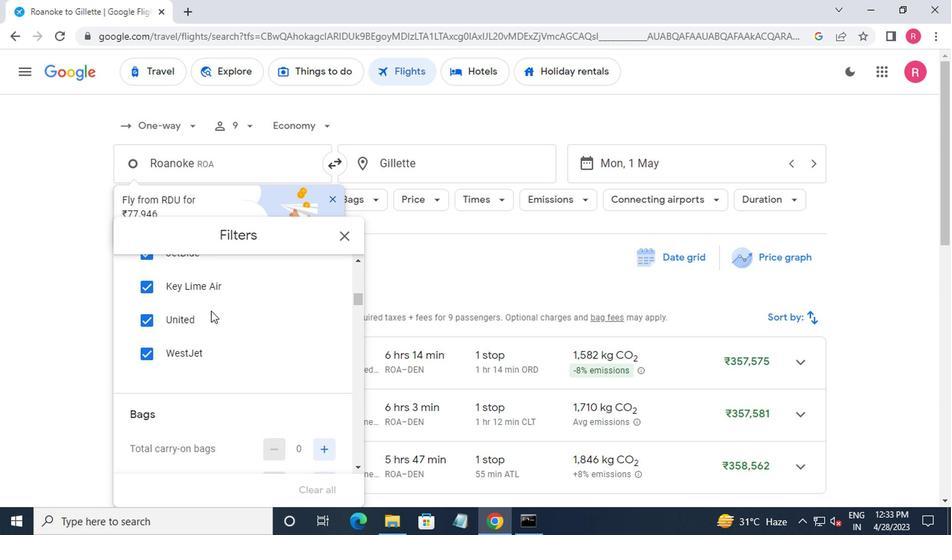 
Action: Mouse scrolled (202, 310) with delta (0, 0)
Screenshot: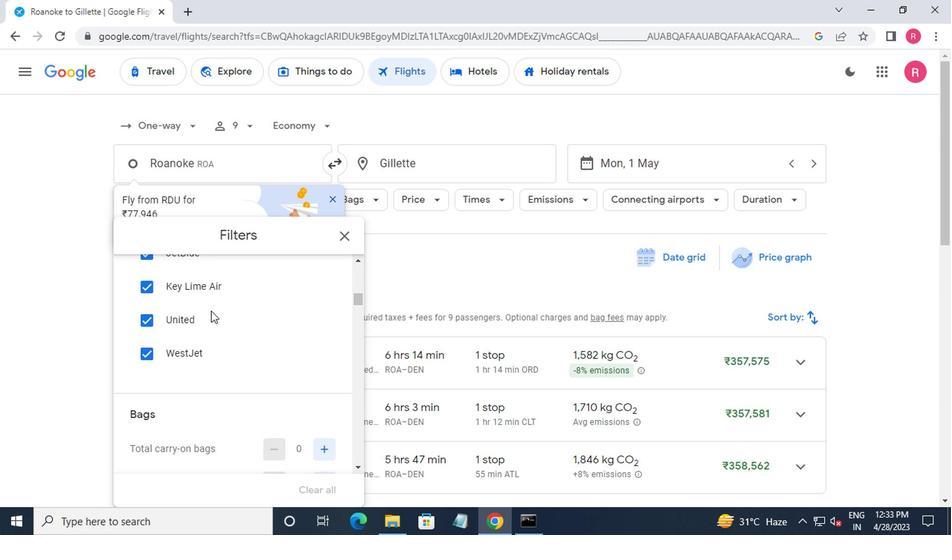 
Action: Mouse moved to (205, 310)
Screenshot: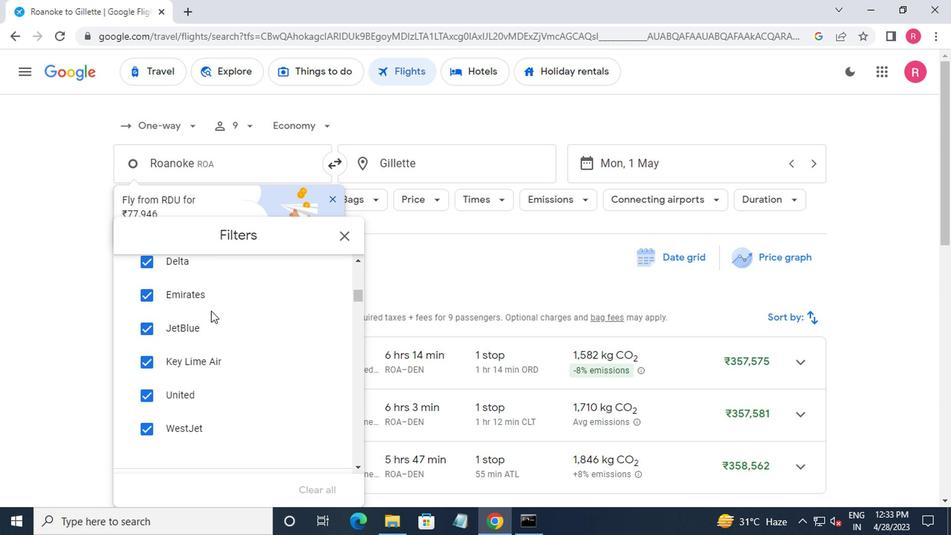 
Action: Mouse scrolled (205, 310) with delta (0, 0)
Screenshot: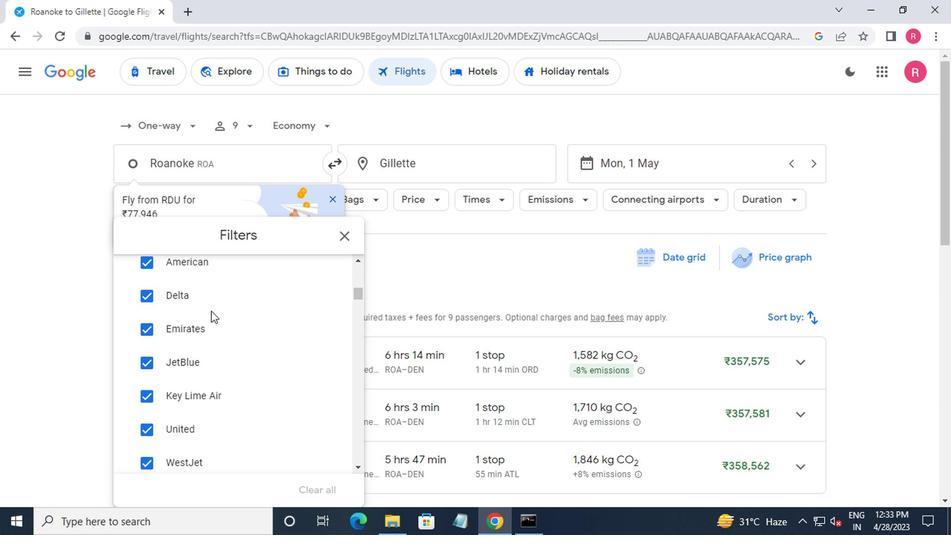 
Action: Mouse moved to (209, 314)
Screenshot: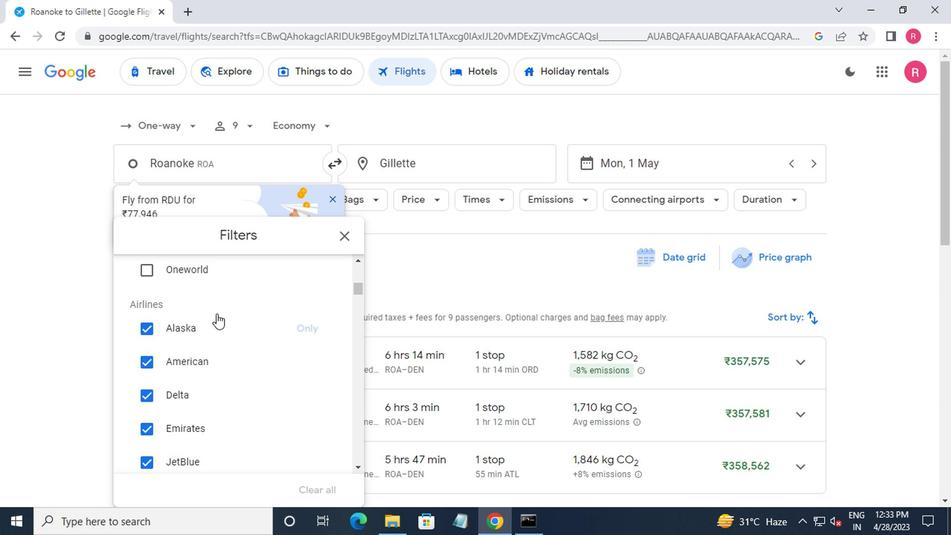 
Action: Mouse scrolled (209, 315) with delta (0, 0)
Screenshot: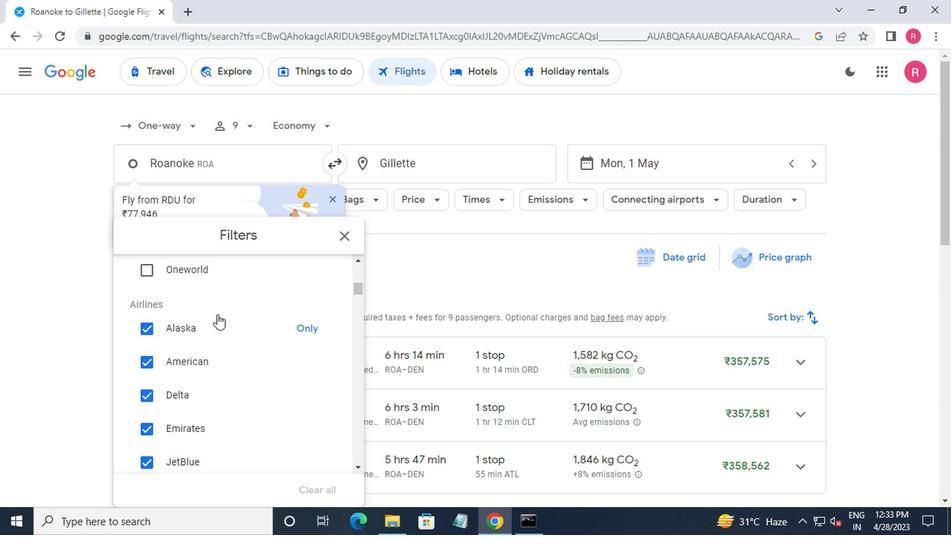 
Action: Mouse scrolled (209, 315) with delta (0, 0)
Screenshot: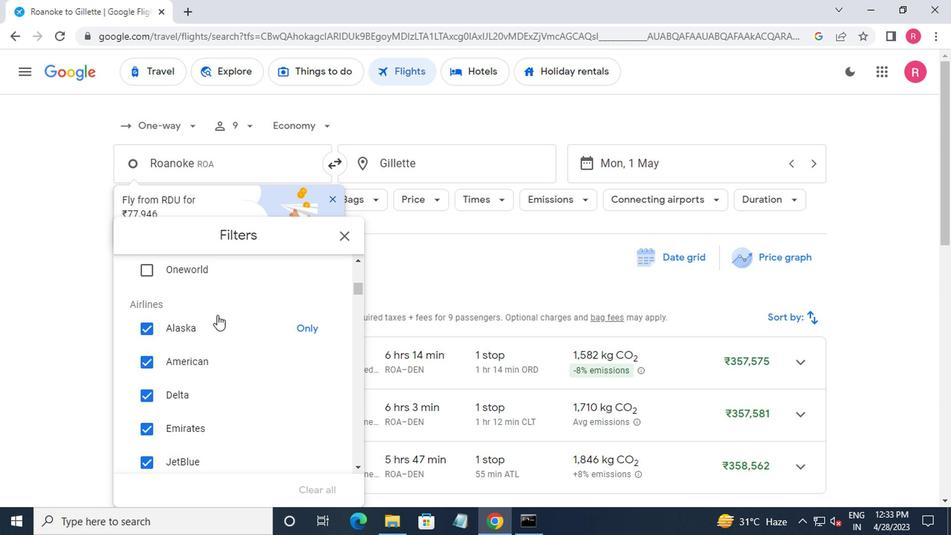 
Action: Mouse moved to (322, 281)
Screenshot: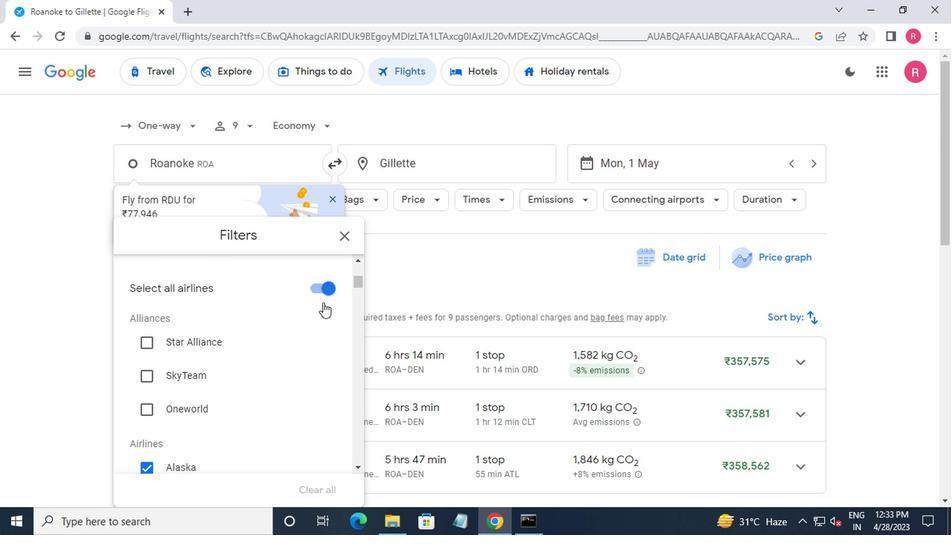 
Action: Mouse pressed left at (322, 281)
Screenshot: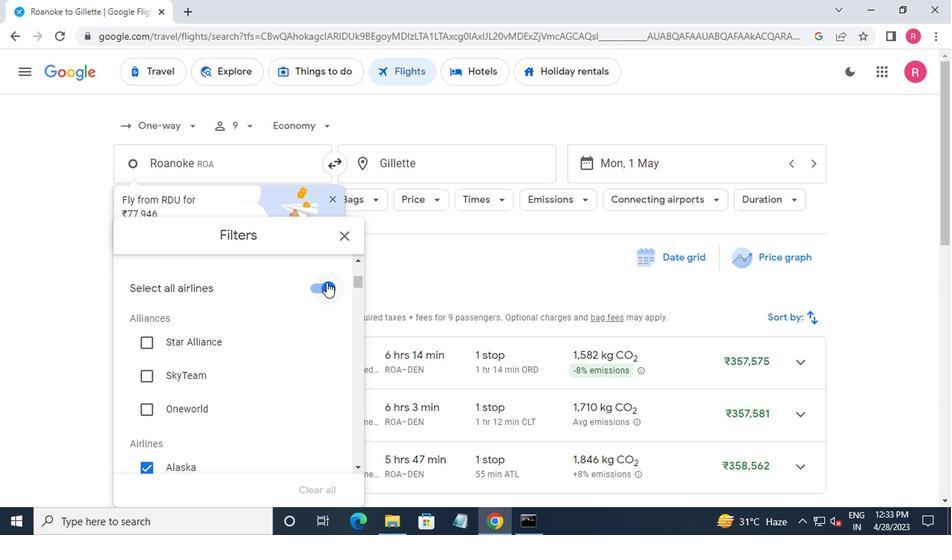 
Action: Mouse moved to (318, 304)
Screenshot: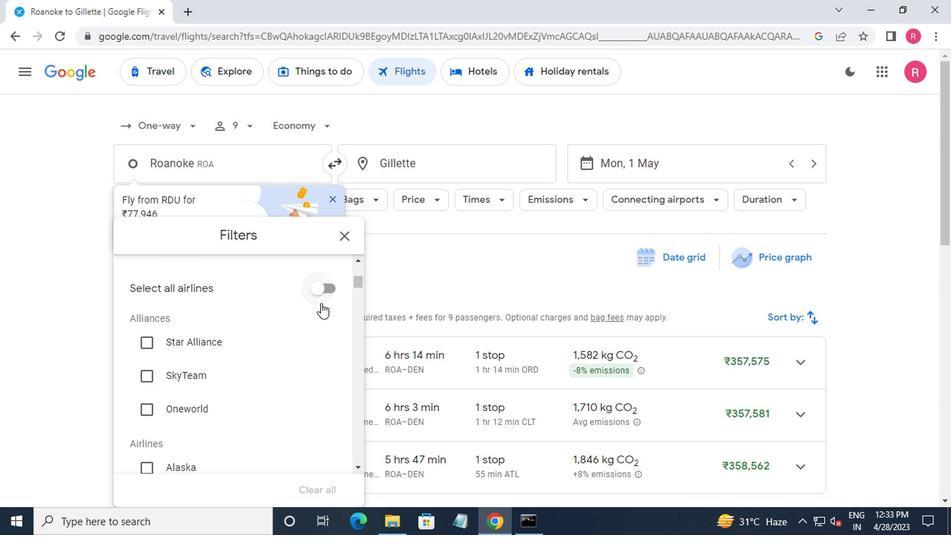 
Action: Mouse scrolled (318, 303) with delta (0, 0)
Screenshot: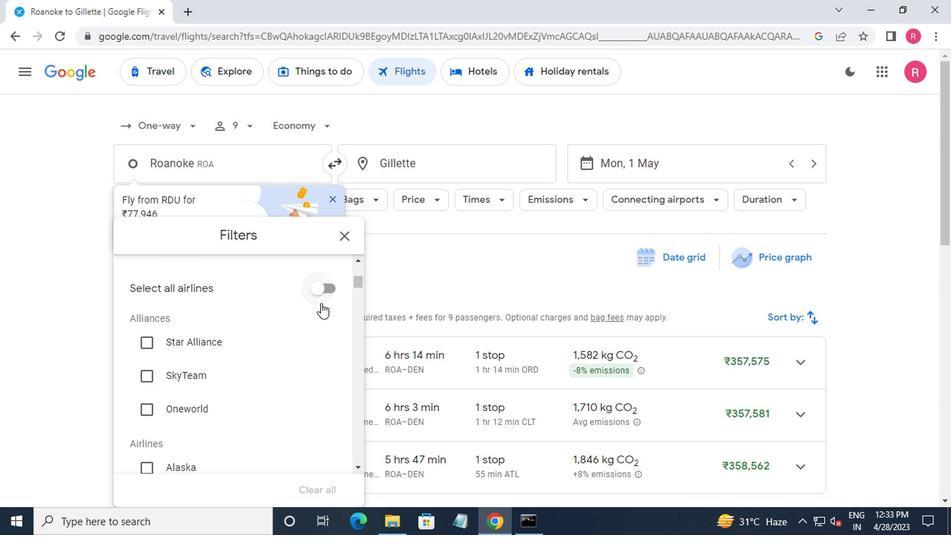 
Action: Mouse moved to (319, 305)
Screenshot: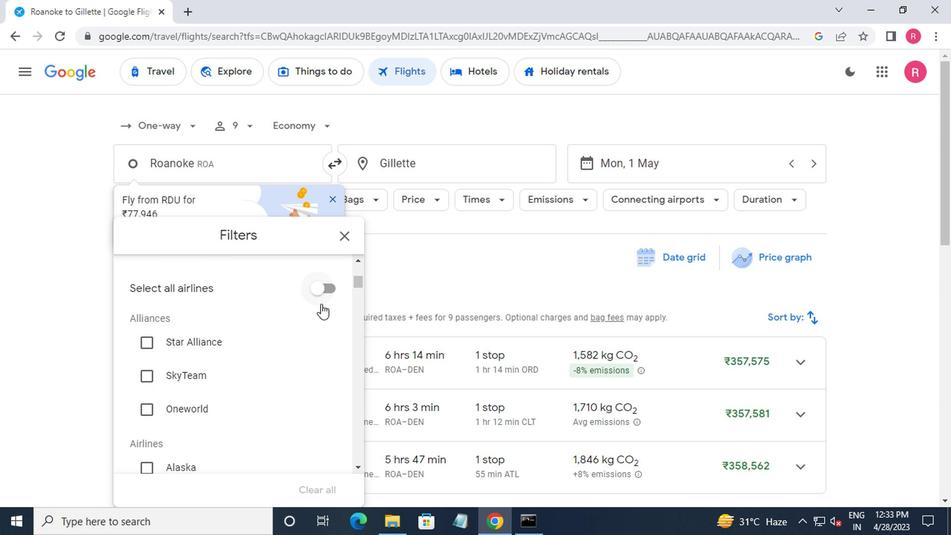 
Action: Mouse scrolled (319, 304) with delta (0, 0)
Screenshot: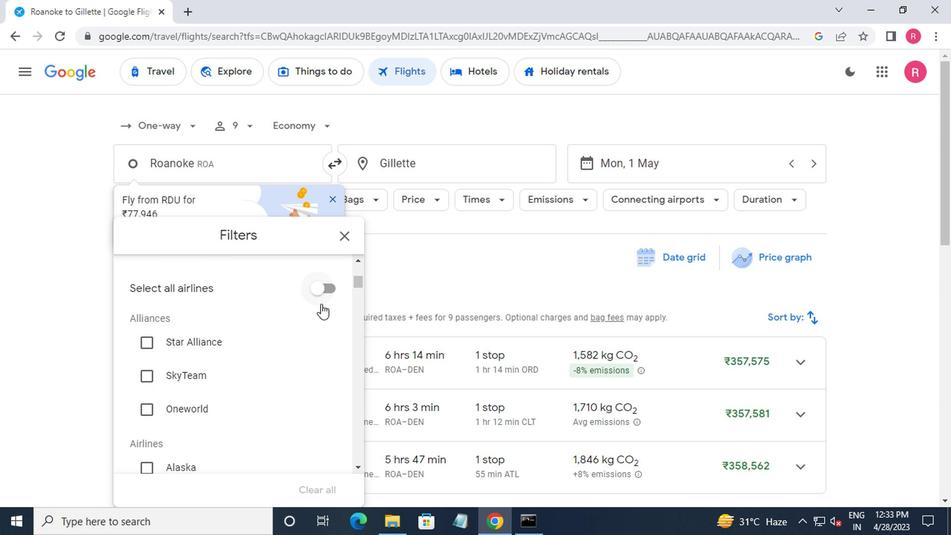 
Action: Mouse scrolled (319, 304) with delta (0, 0)
Screenshot: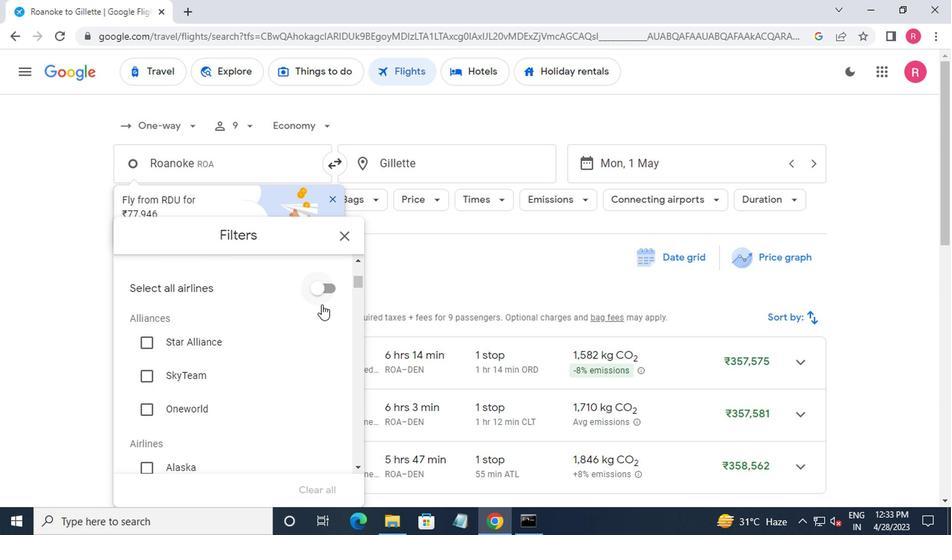 
Action: Mouse moved to (319, 305)
Screenshot: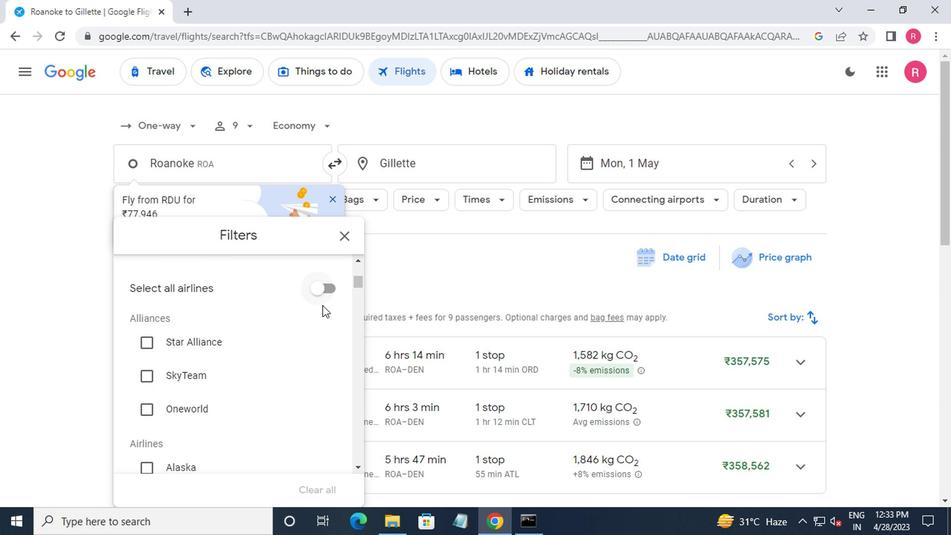 
Action: Mouse scrolled (319, 305) with delta (0, 0)
Screenshot: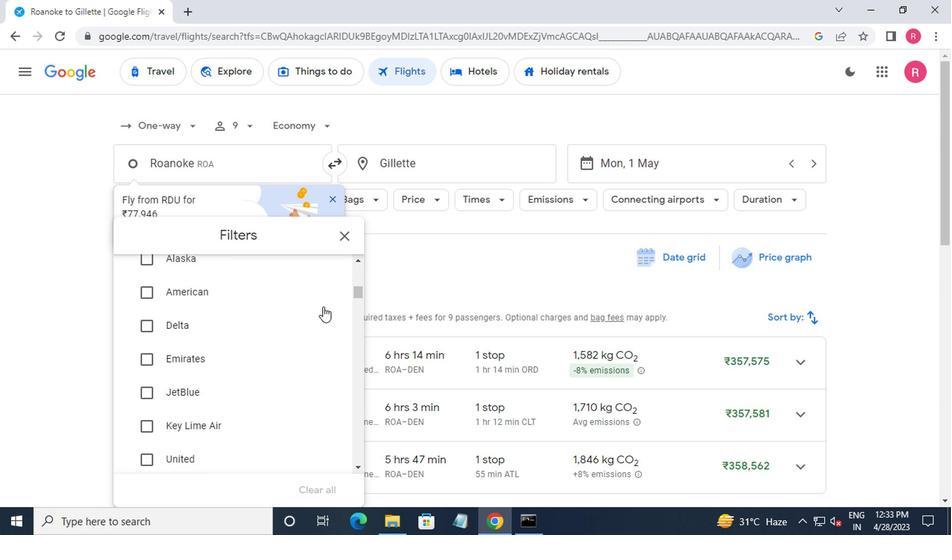 
Action: Mouse scrolled (319, 305) with delta (0, 0)
Screenshot: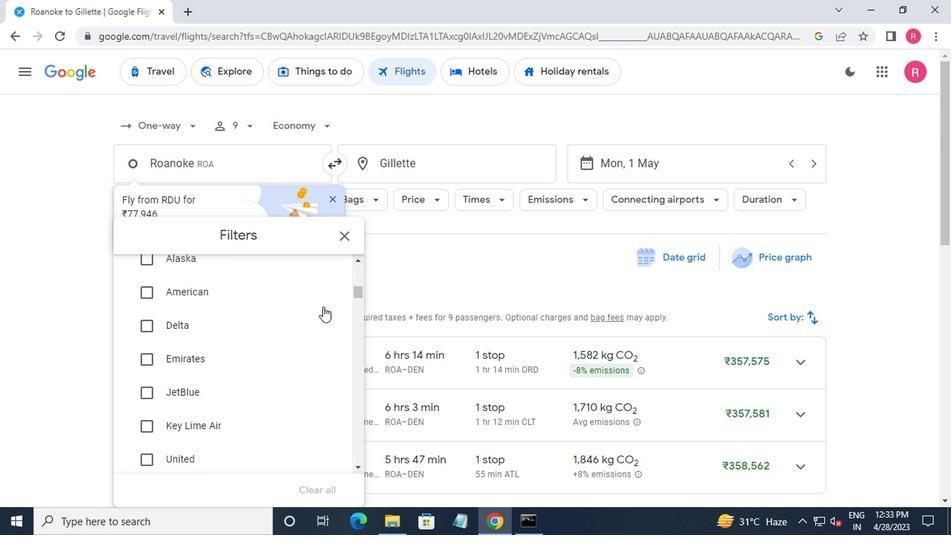 
Action: Mouse scrolled (319, 305) with delta (0, 0)
Screenshot: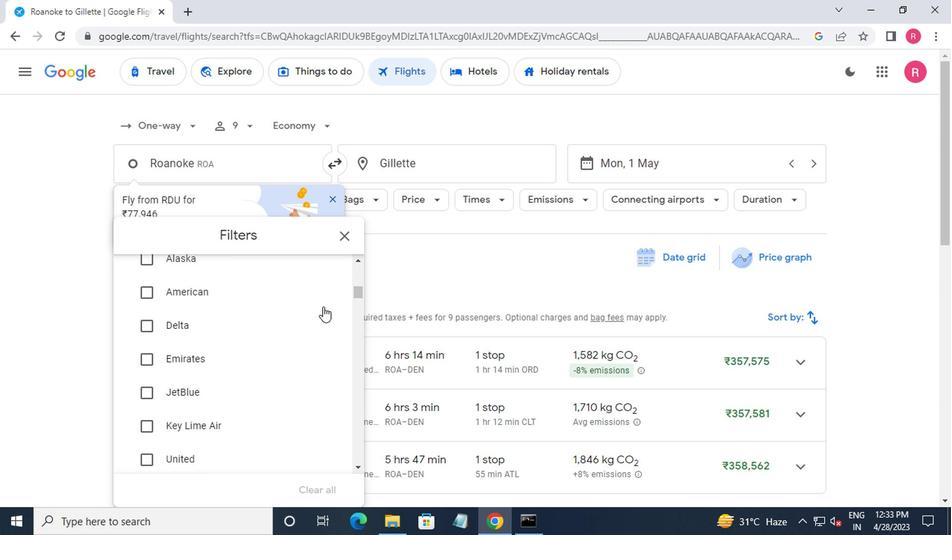 
Action: Mouse scrolled (319, 305) with delta (0, 0)
Screenshot: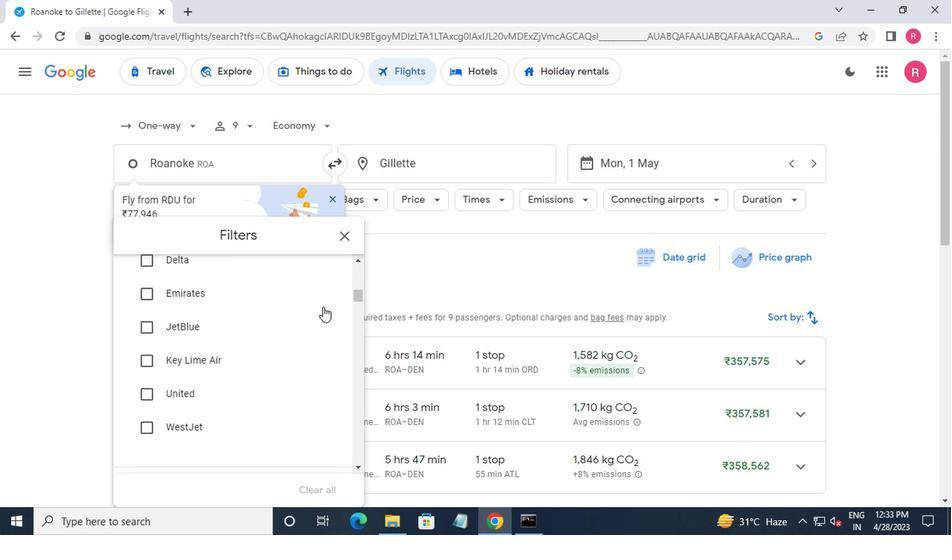 
Action: Mouse scrolled (319, 305) with delta (0, 0)
Screenshot: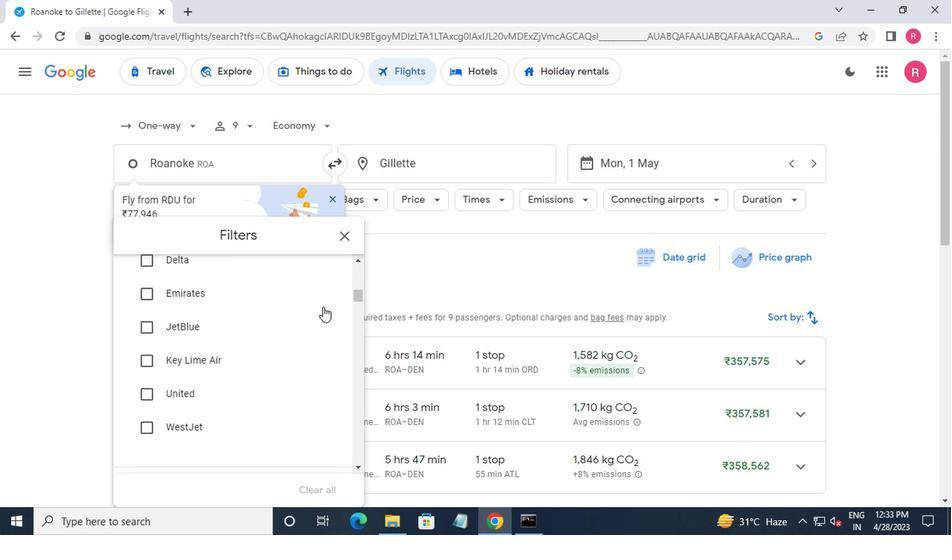 
Action: Mouse scrolled (319, 305) with delta (0, 0)
Screenshot: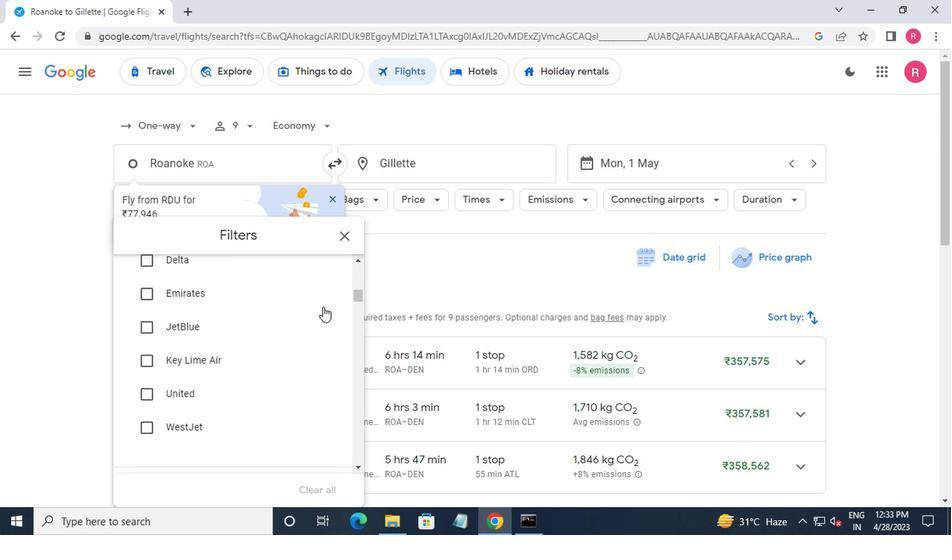 
Action: Mouse moved to (290, 316)
Screenshot: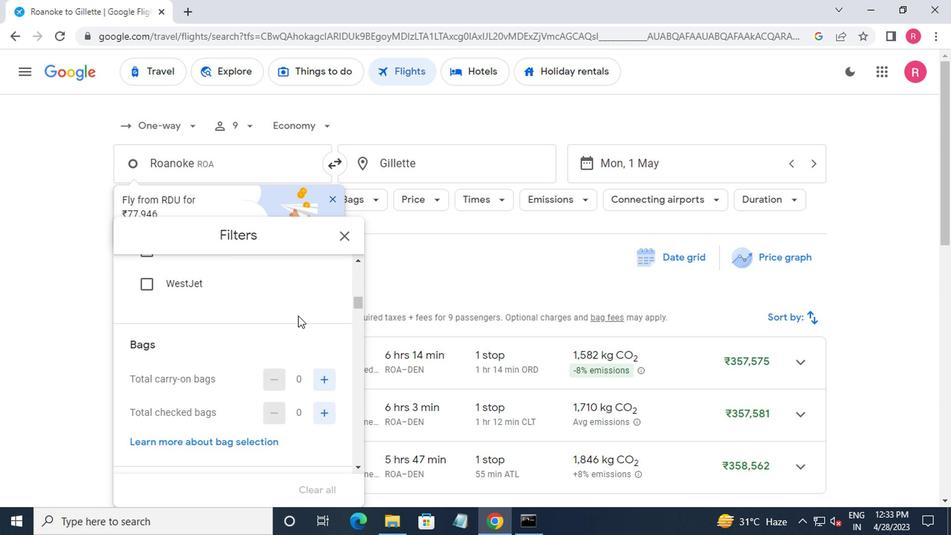
Action: Mouse scrolled (290, 315) with delta (0, 0)
Screenshot: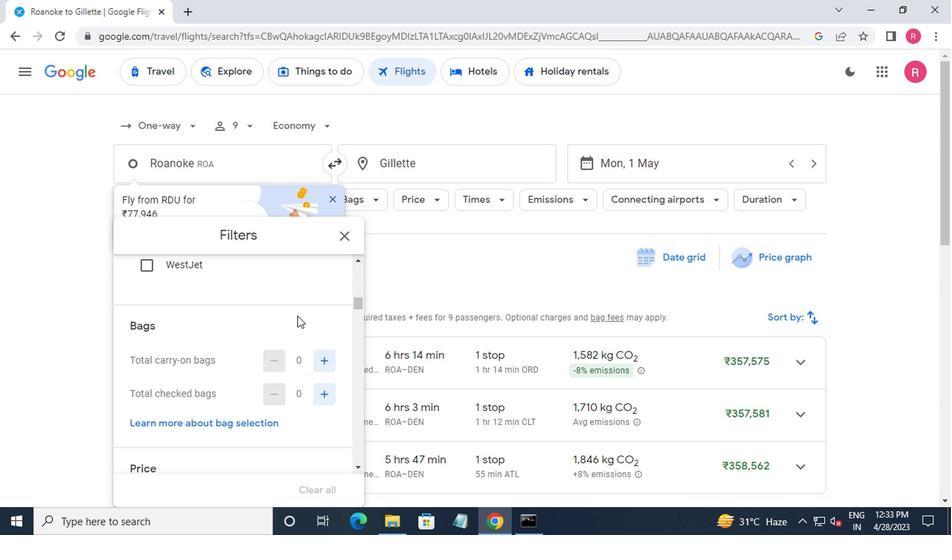 
Action: Mouse moved to (290, 316)
Screenshot: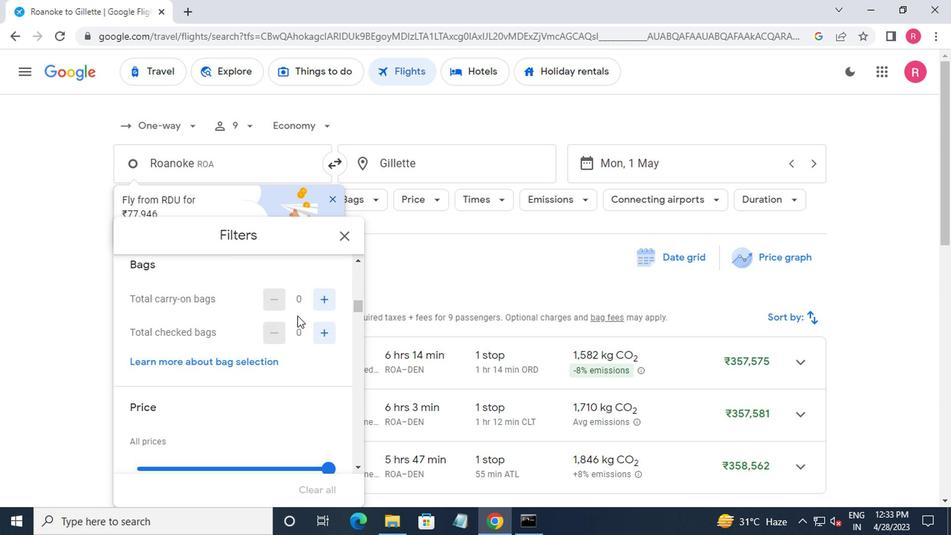 
Action: Mouse scrolled (290, 317) with delta (0, 0)
Screenshot: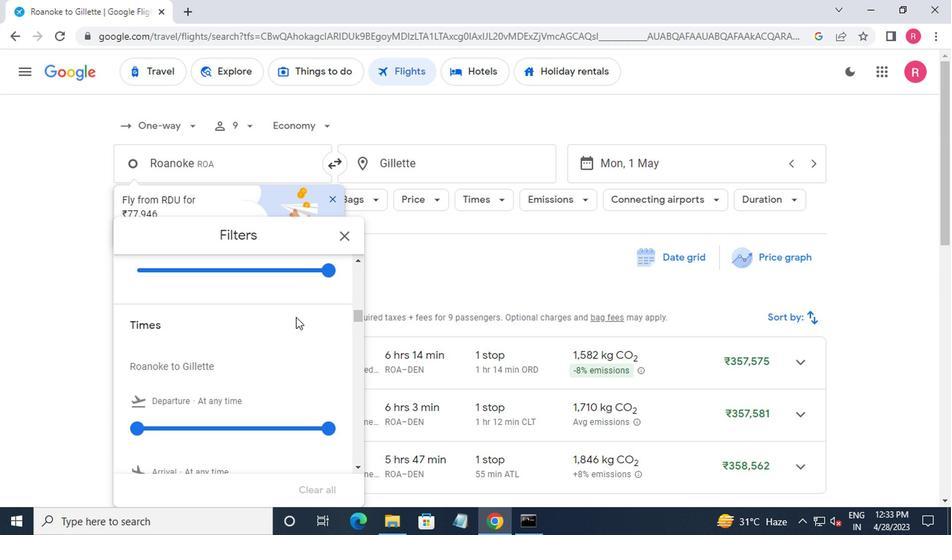 
Action: Mouse scrolled (290, 315) with delta (0, 0)
Screenshot: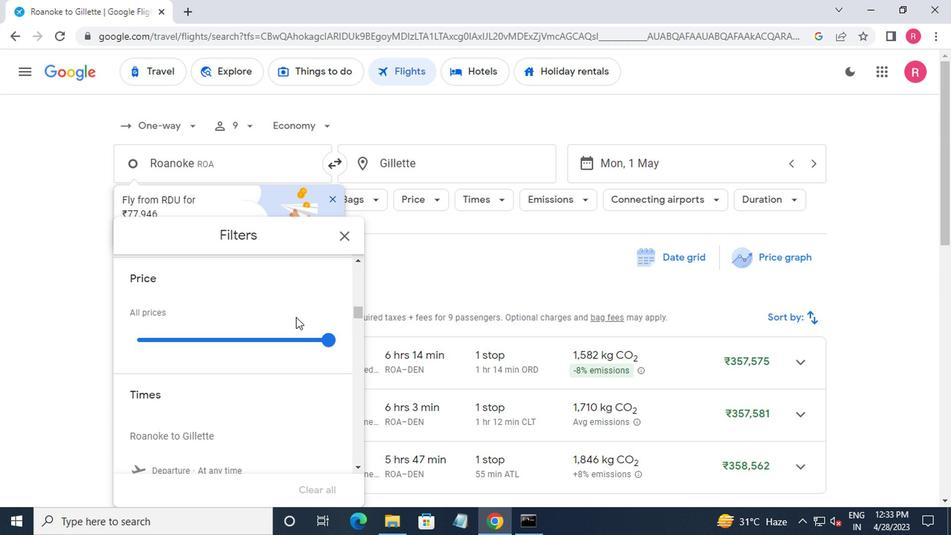 
Action: Mouse scrolled (290, 317) with delta (0, 0)
Screenshot: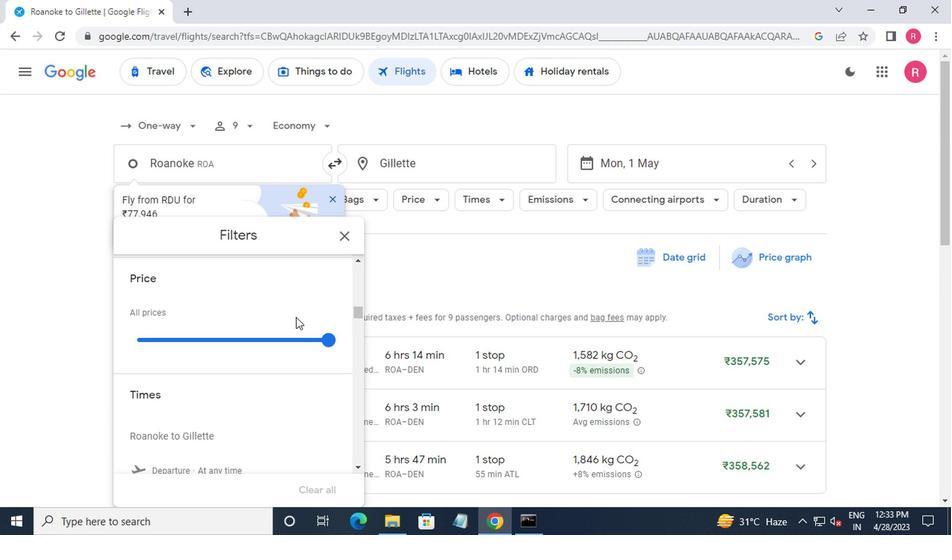 
Action: Mouse scrolled (290, 317) with delta (0, 0)
Screenshot: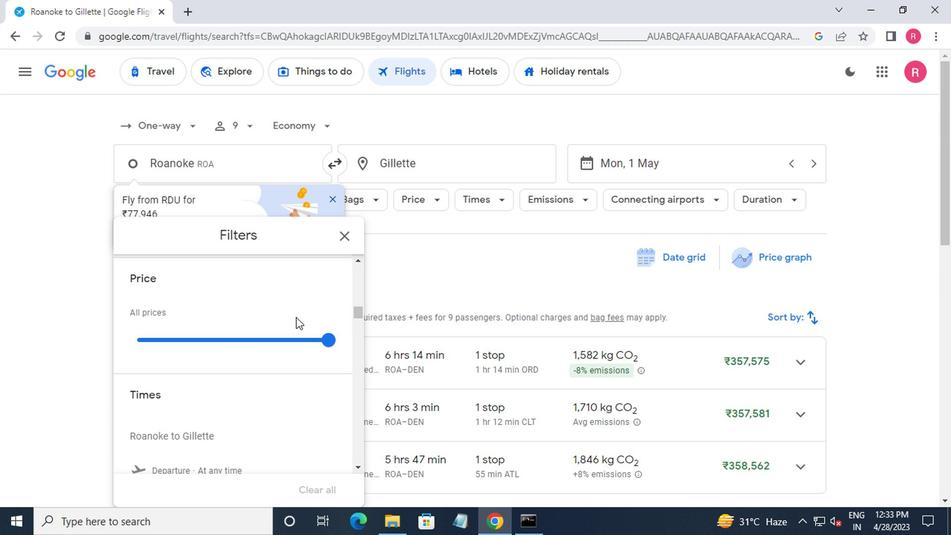 
Action: Mouse scrolled (290, 317) with delta (0, 0)
Screenshot: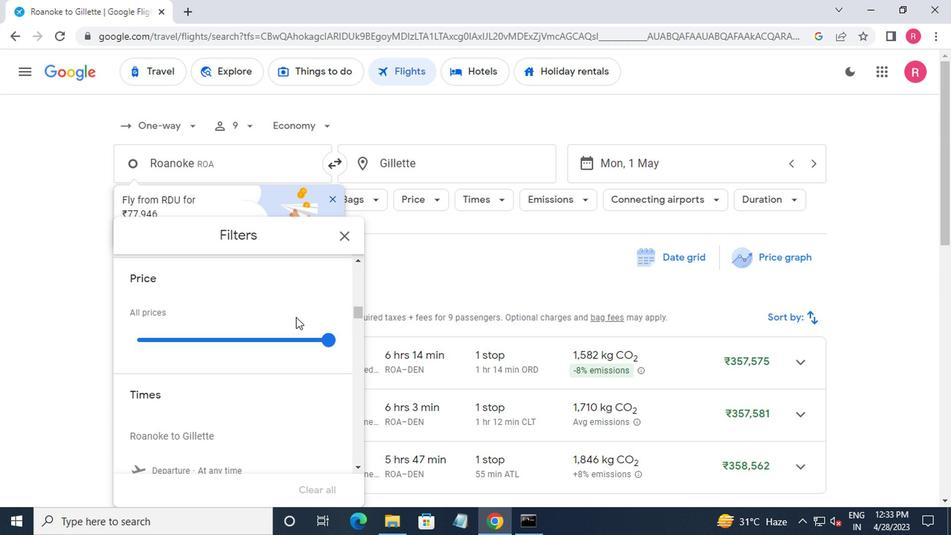 
Action: Mouse scrolled (290, 317) with delta (0, 0)
Screenshot: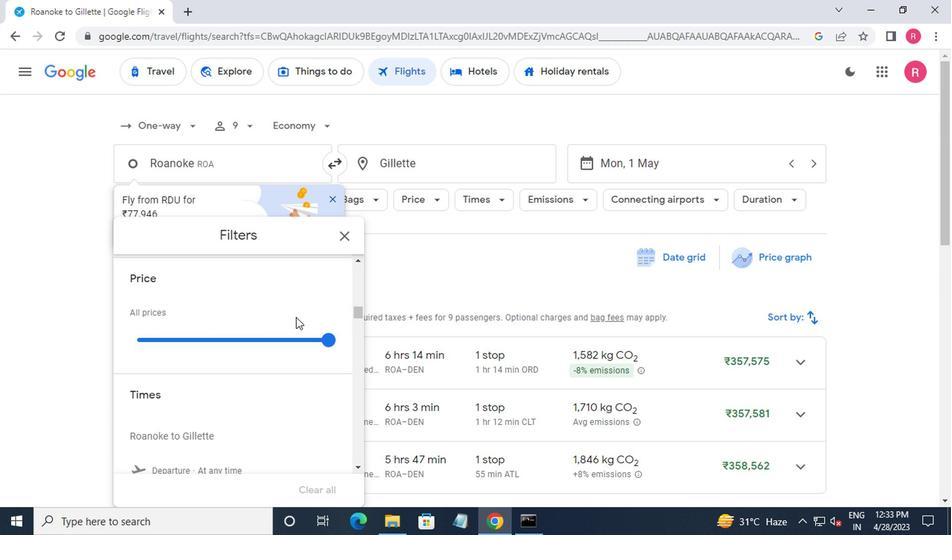 
Action: Mouse moved to (321, 383)
Screenshot: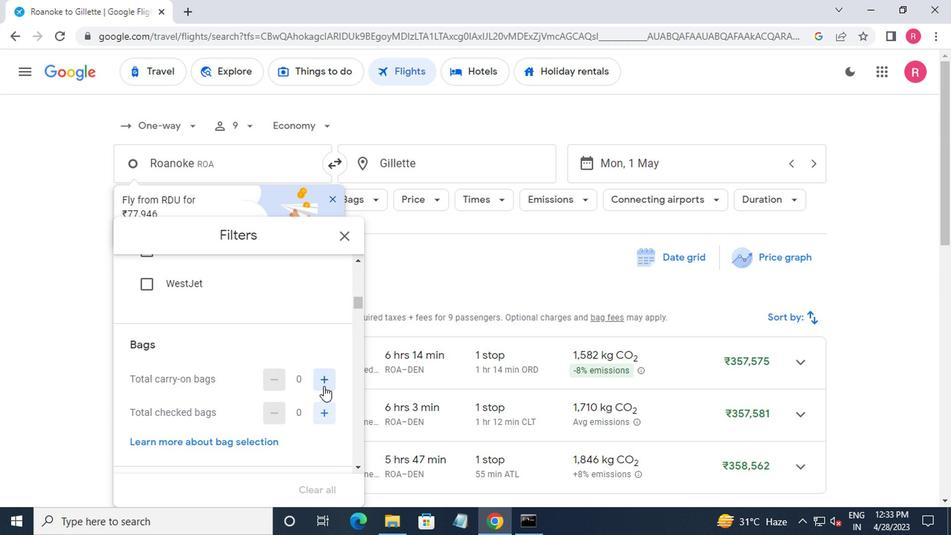 
Action: Mouse pressed left at (321, 383)
Screenshot: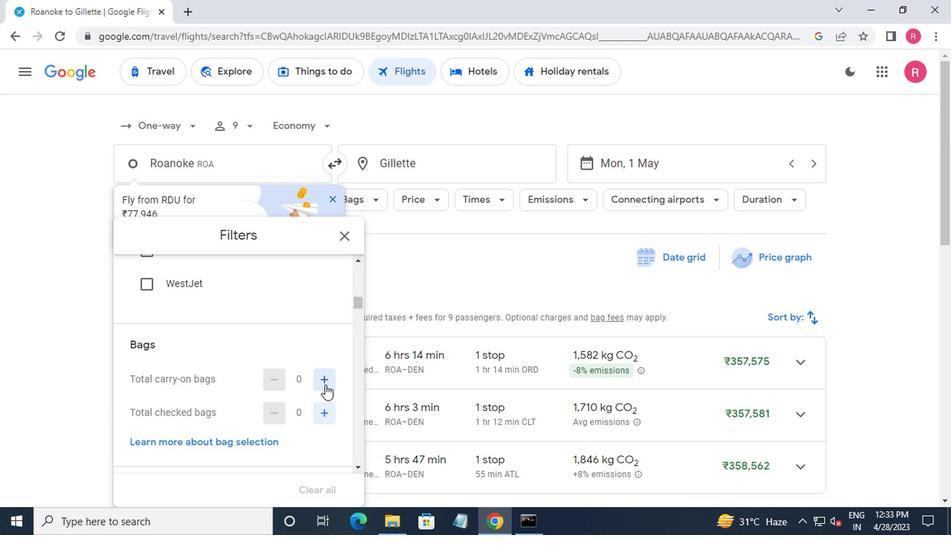 
Action: Mouse pressed left at (321, 383)
Screenshot: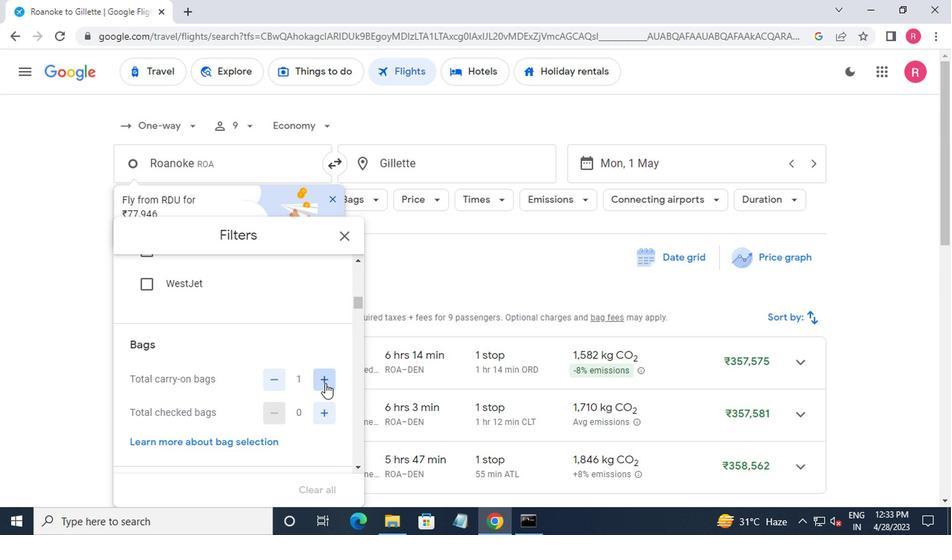 
Action: Mouse moved to (319, 383)
Screenshot: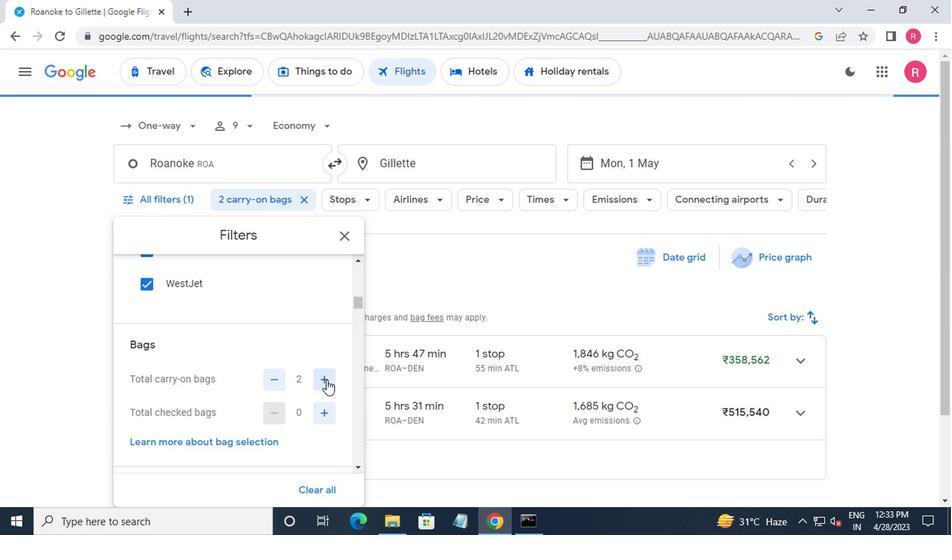 
Action: Mouse scrolled (319, 382) with delta (0, 0)
Screenshot: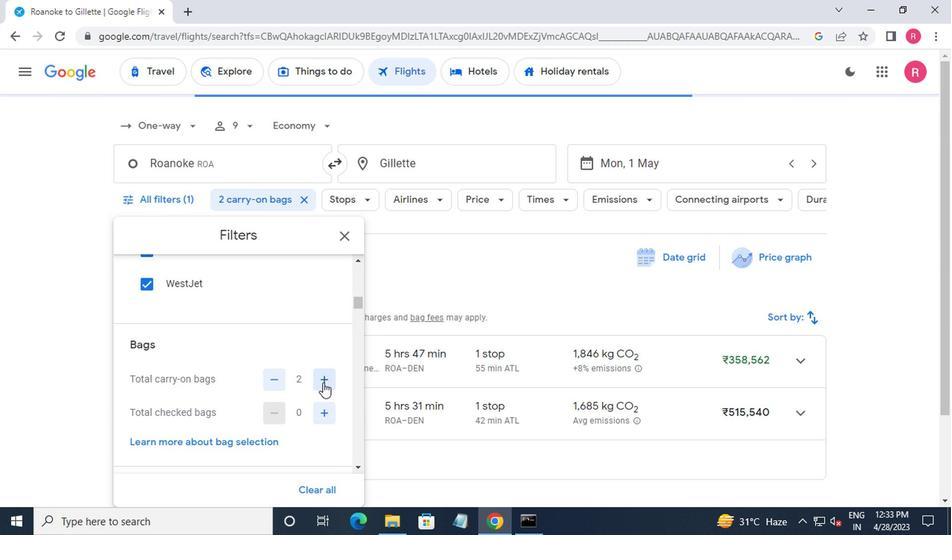 
Action: Mouse scrolled (319, 382) with delta (0, 0)
Screenshot: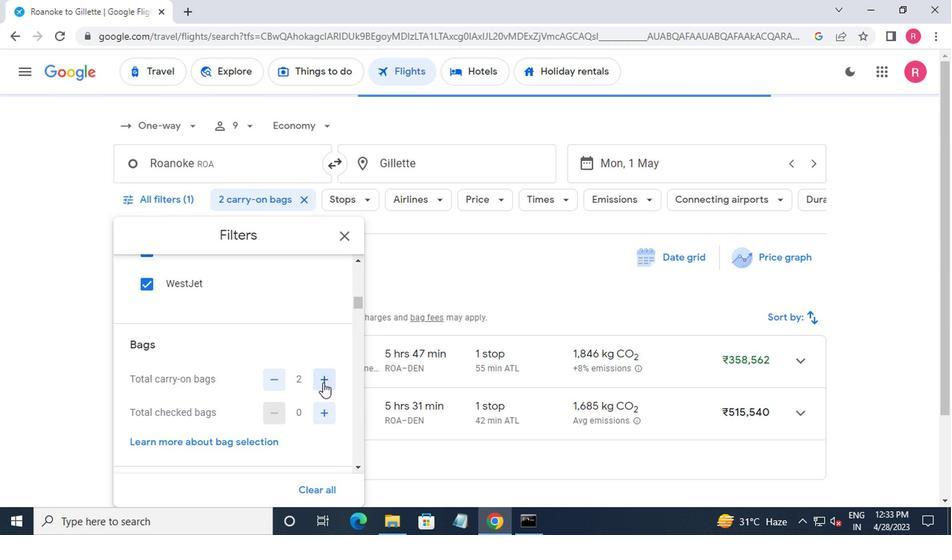 
Action: Mouse scrolled (319, 382) with delta (0, 0)
Screenshot: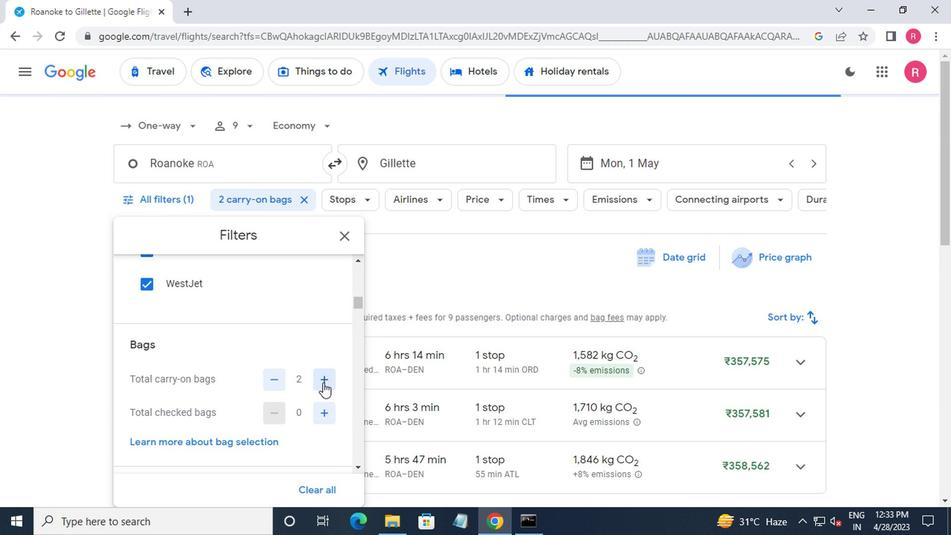 
Action: Mouse moved to (322, 337)
Screenshot: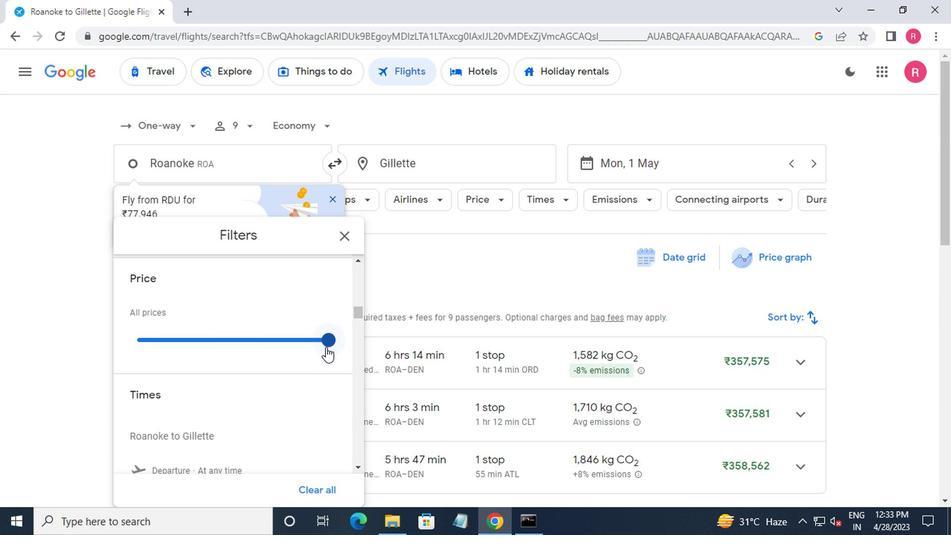 
Action: Mouse pressed left at (322, 337)
Screenshot: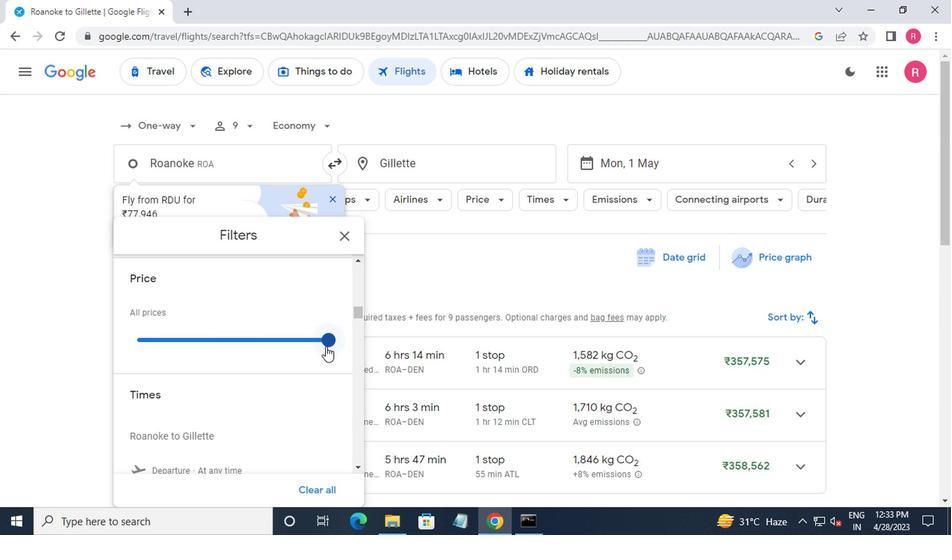 
Action: Mouse moved to (224, 365)
Screenshot: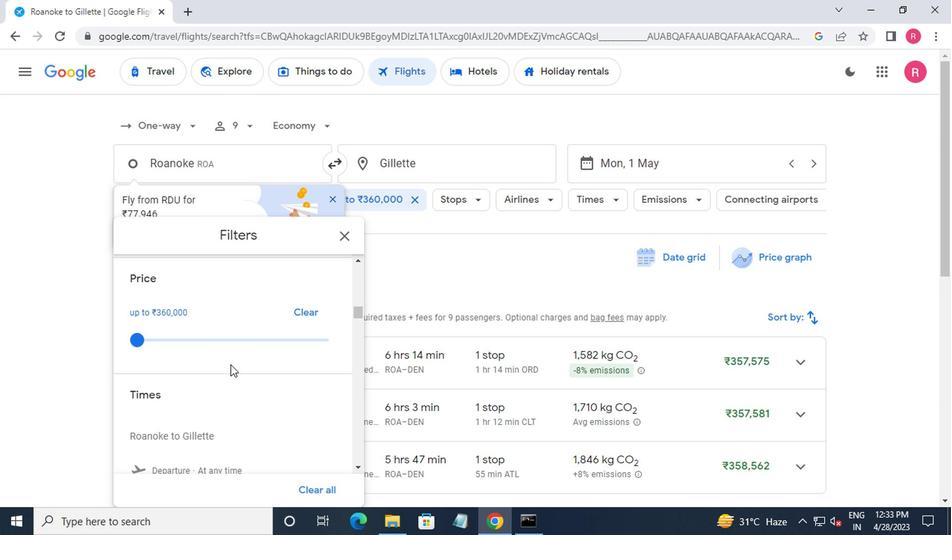 
Action: Mouse scrolled (224, 364) with delta (0, 0)
Screenshot: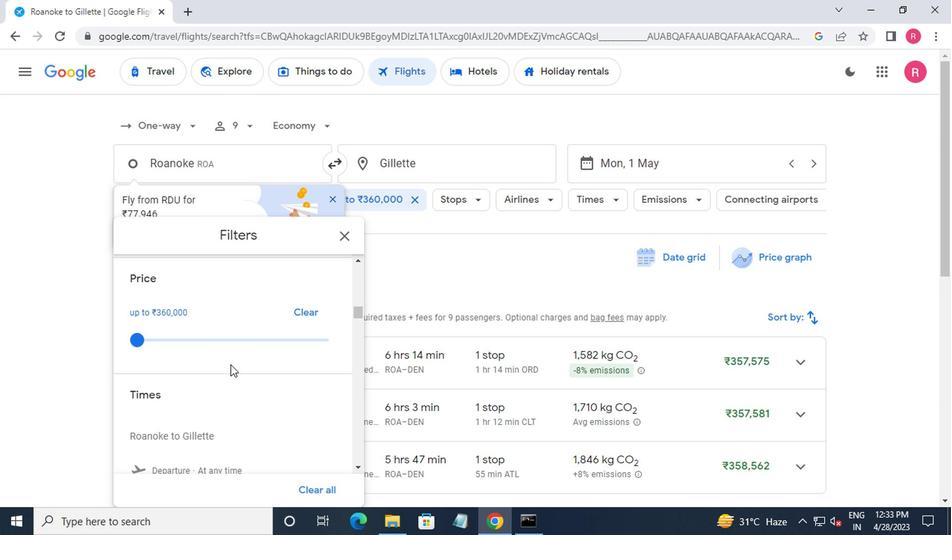
Action: Mouse moved to (224, 365)
Screenshot: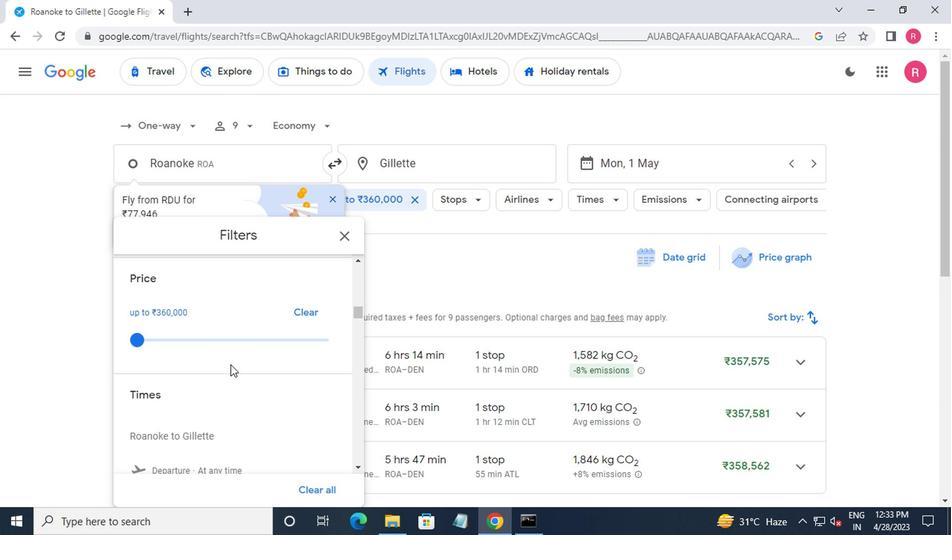 
Action: Mouse scrolled (224, 365) with delta (0, 0)
Screenshot: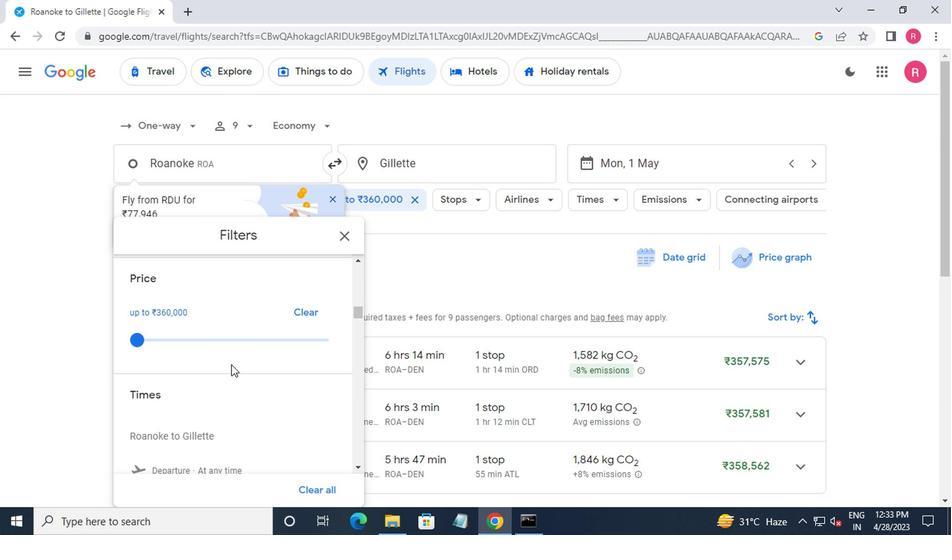 
Action: Mouse moved to (118, 358)
Screenshot: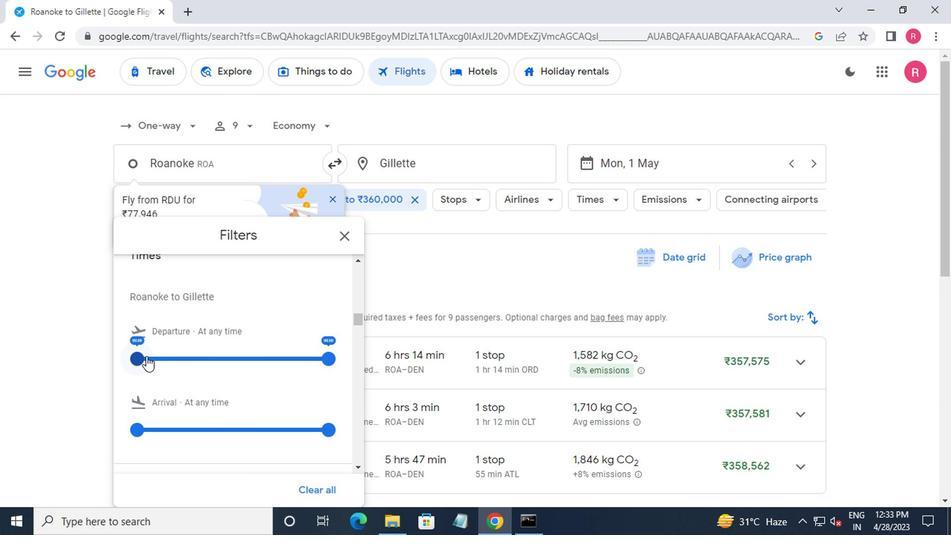 
Action: Mouse pressed left at (118, 358)
Screenshot: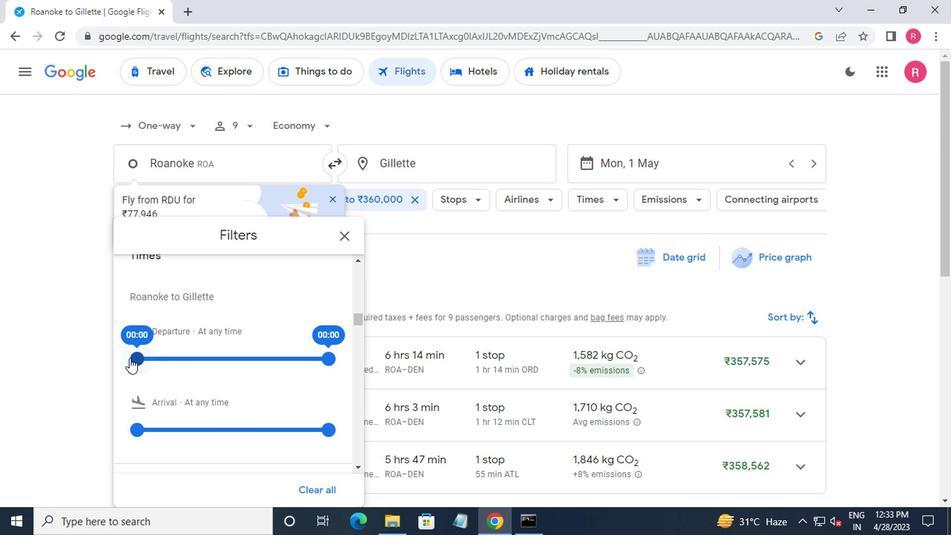 
Action: Mouse moved to (323, 359)
Screenshot: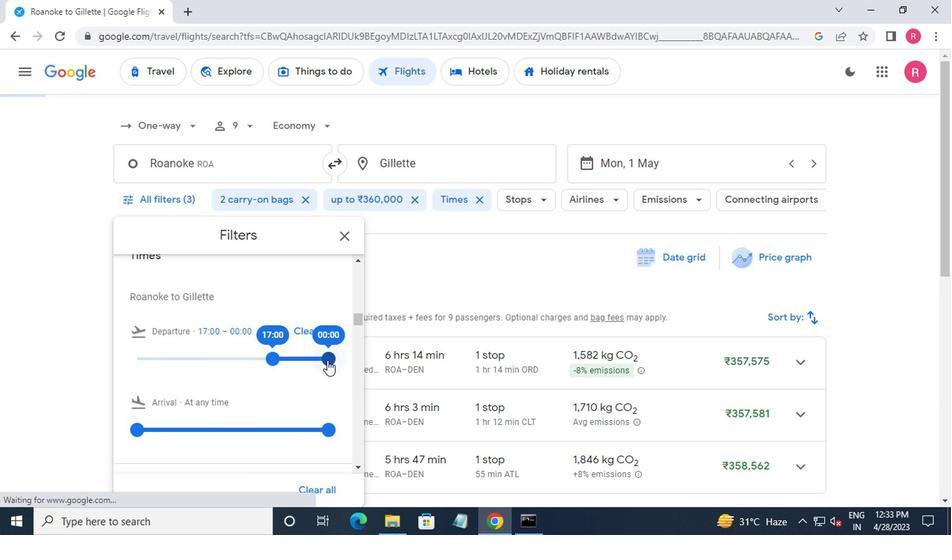 
Action: Mouse pressed left at (323, 359)
Screenshot: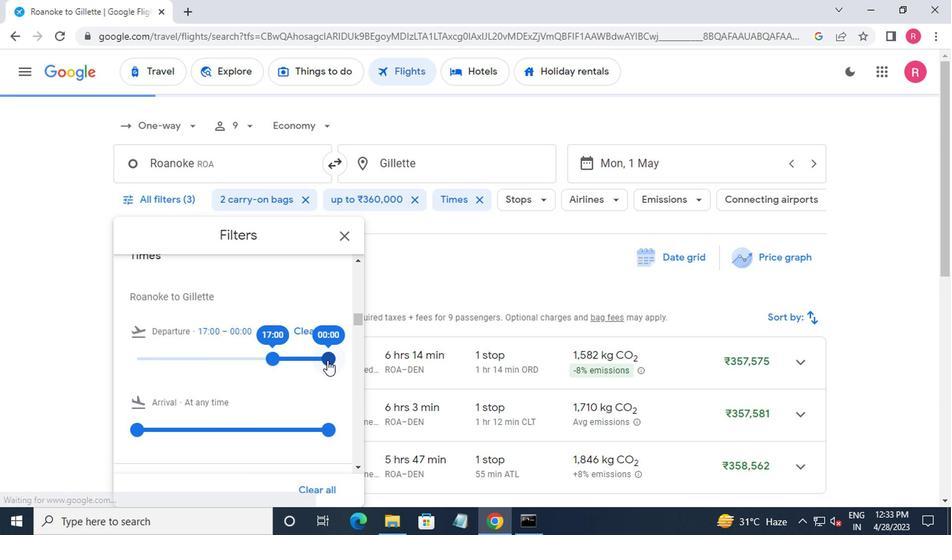 
Action: Mouse moved to (346, 243)
Screenshot: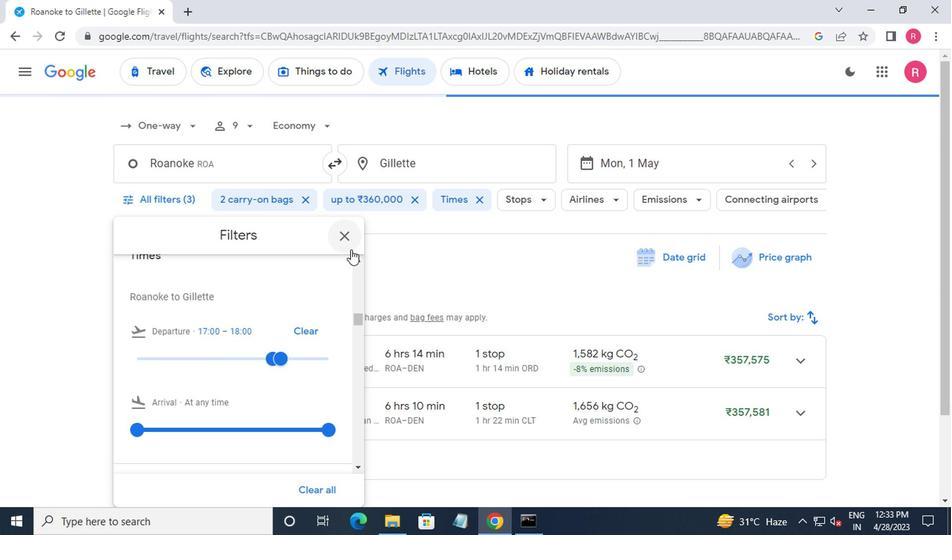 
Action: Mouse pressed left at (346, 243)
Screenshot: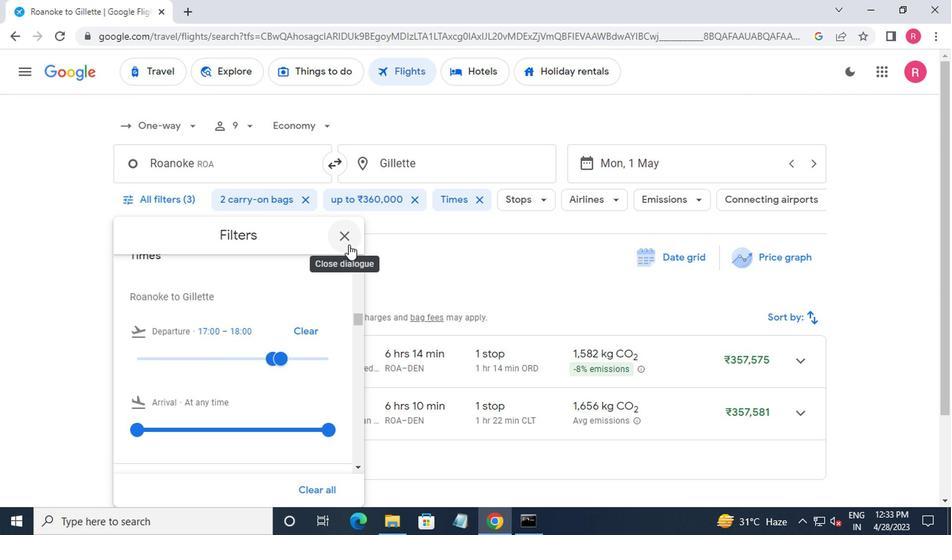 
Action: Mouse moved to (346, 241)
Screenshot: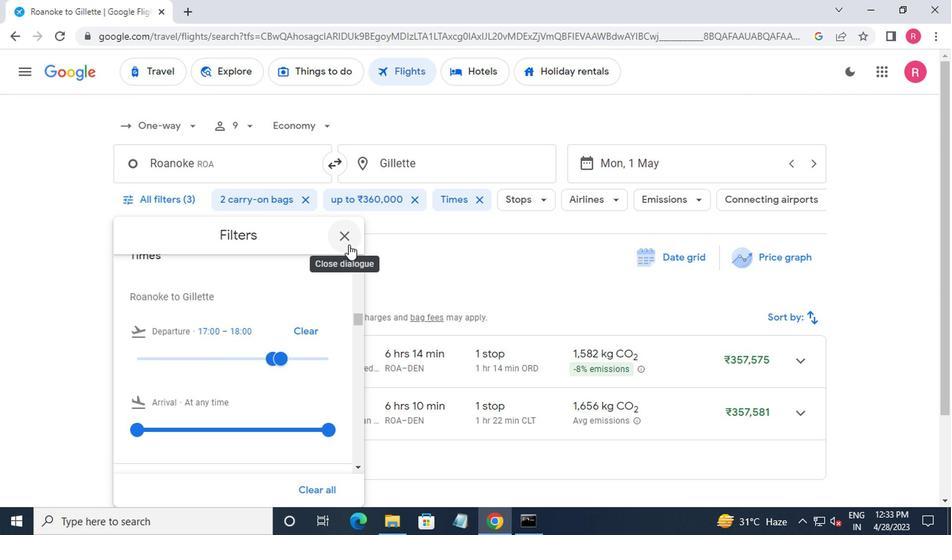 
